Task: Search one way flight ticket for 3 adults, 3 children in business from Santa Rosa: Charles M. Schulz-sonoma County Airport to Raleigh: Raleigh-durham International Airport on 8-5-2023. Choice of flights is United. Number of bags: 4 checked bags. Price is upto 42000. Outbound departure time preference is 23:15.
Action: Mouse moved to (341, 142)
Screenshot: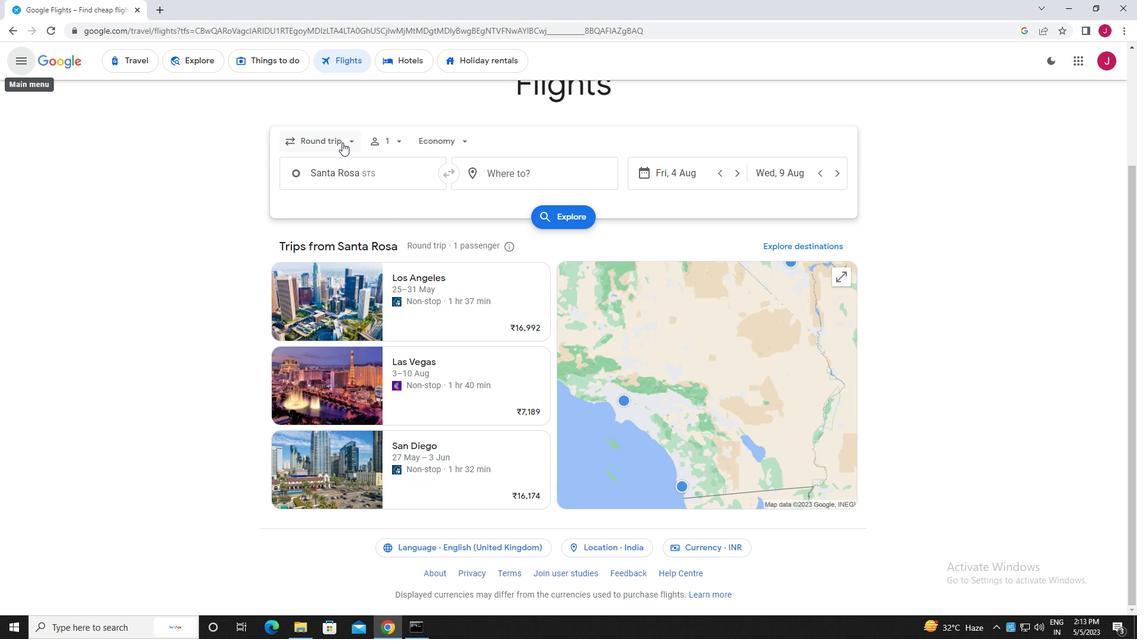 
Action: Mouse pressed left at (341, 142)
Screenshot: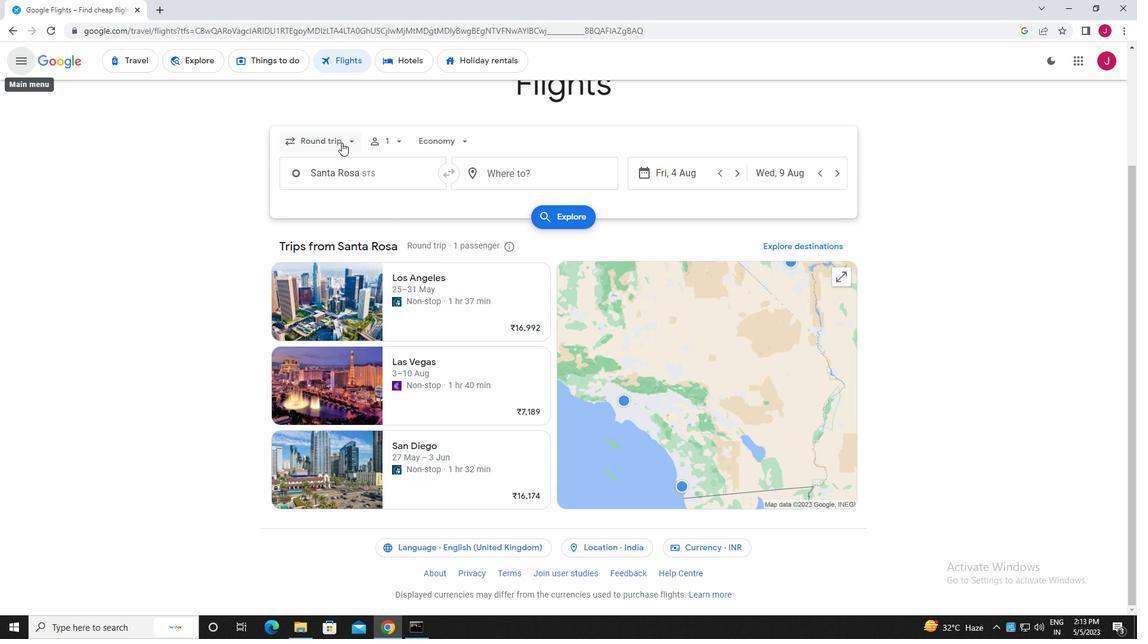 
Action: Mouse moved to (335, 199)
Screenshot: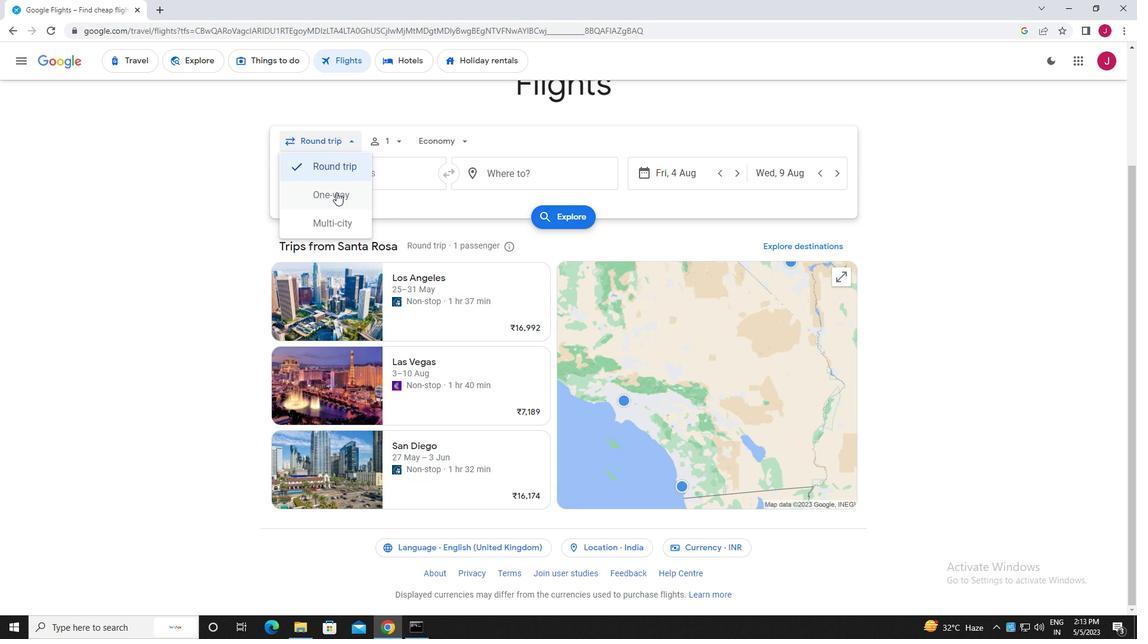 
Action: Mouse pressed left at (335, 199)
Screenshot: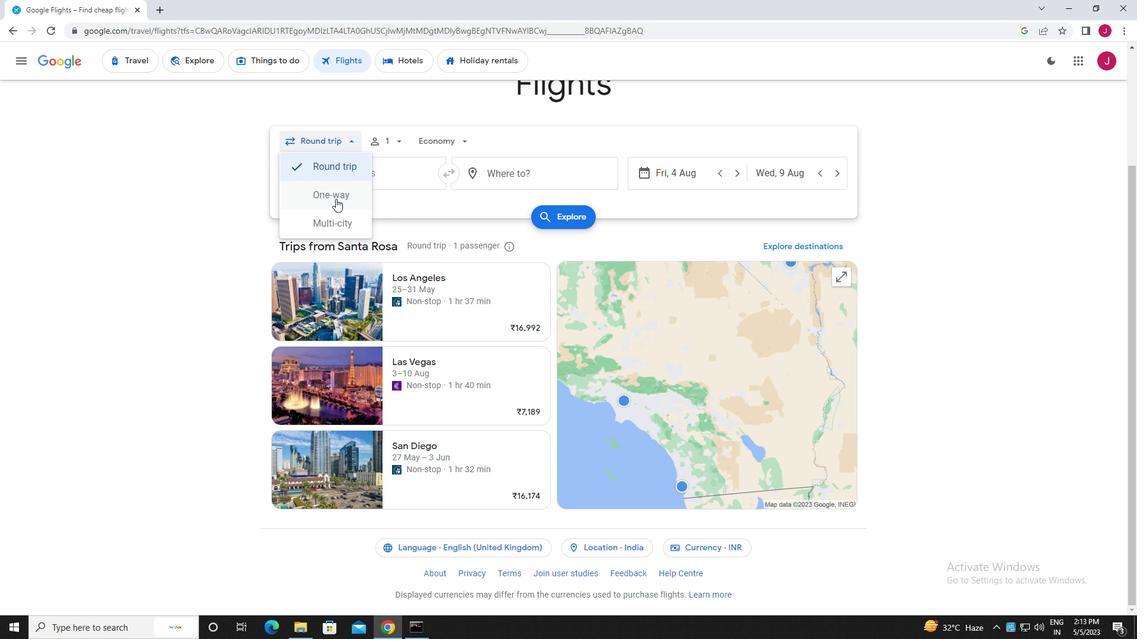 
Action: Mouse moved to (396, 142)
Screenshot: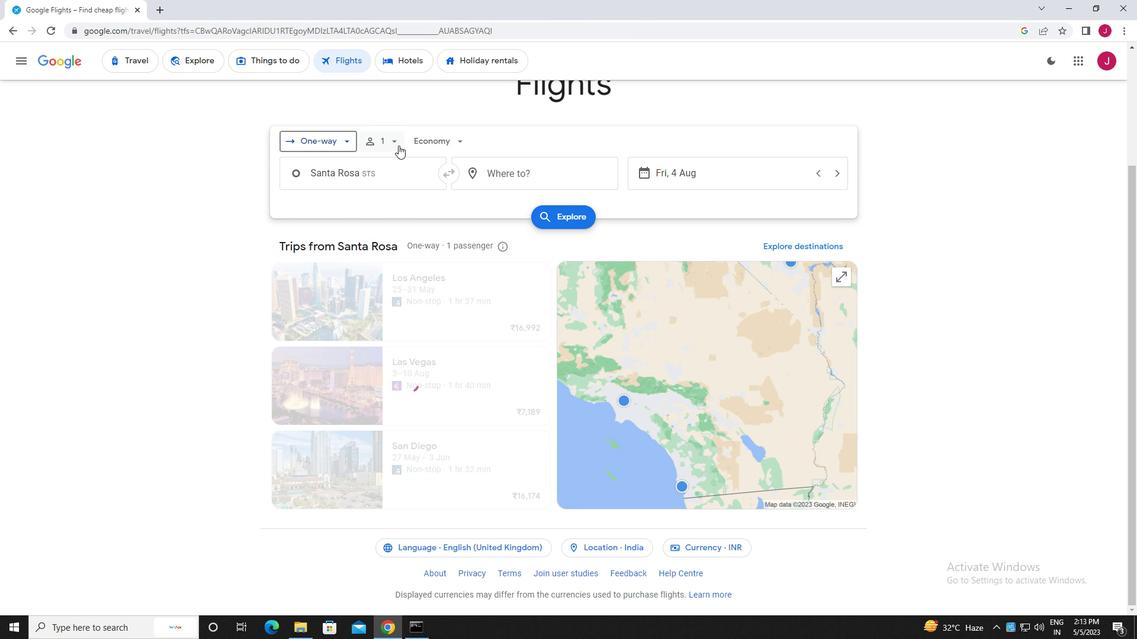 
Action: Mouse pressed left at (396, 142)
Screenshot: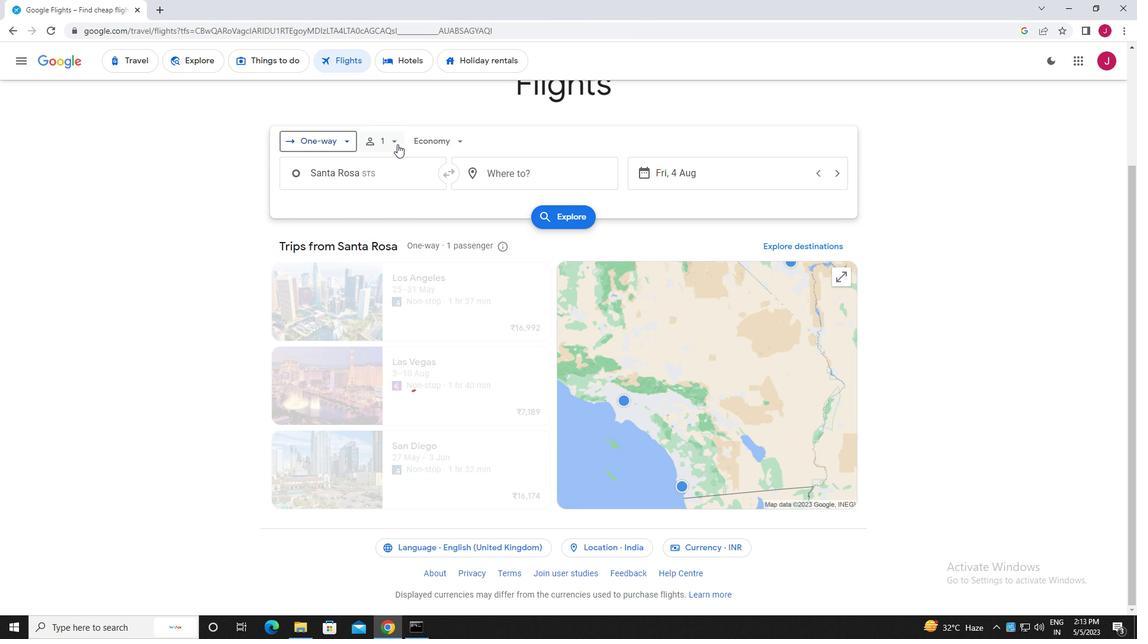 
Action: Mouse moved to (483, 172)
Screenshot: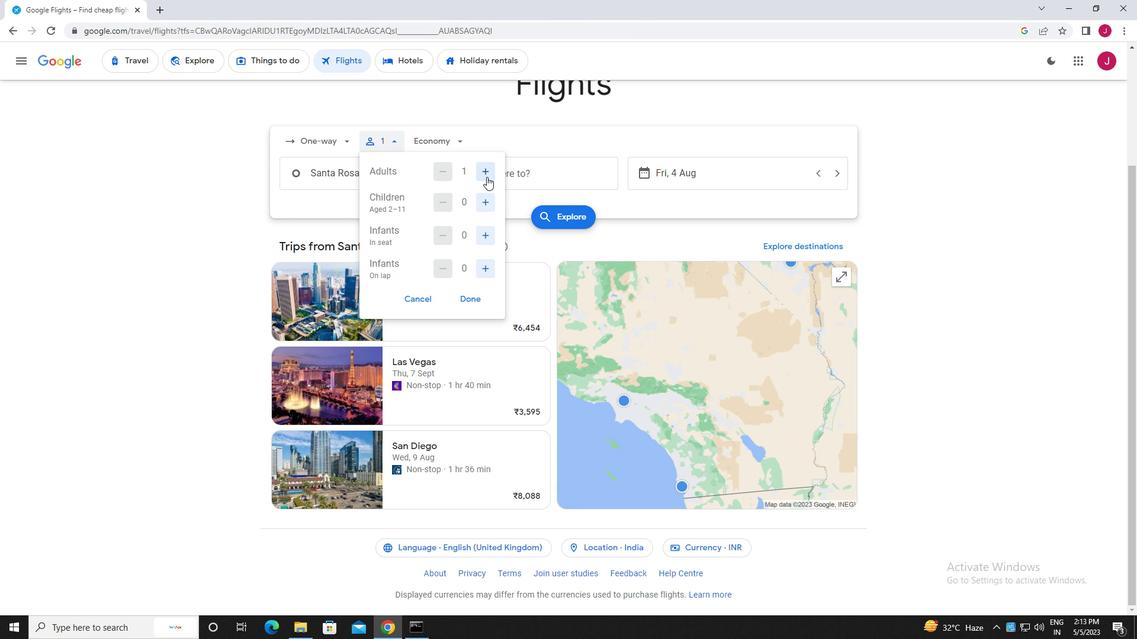 
Action: Mouse pressed left at (483, 172)
Screenshot: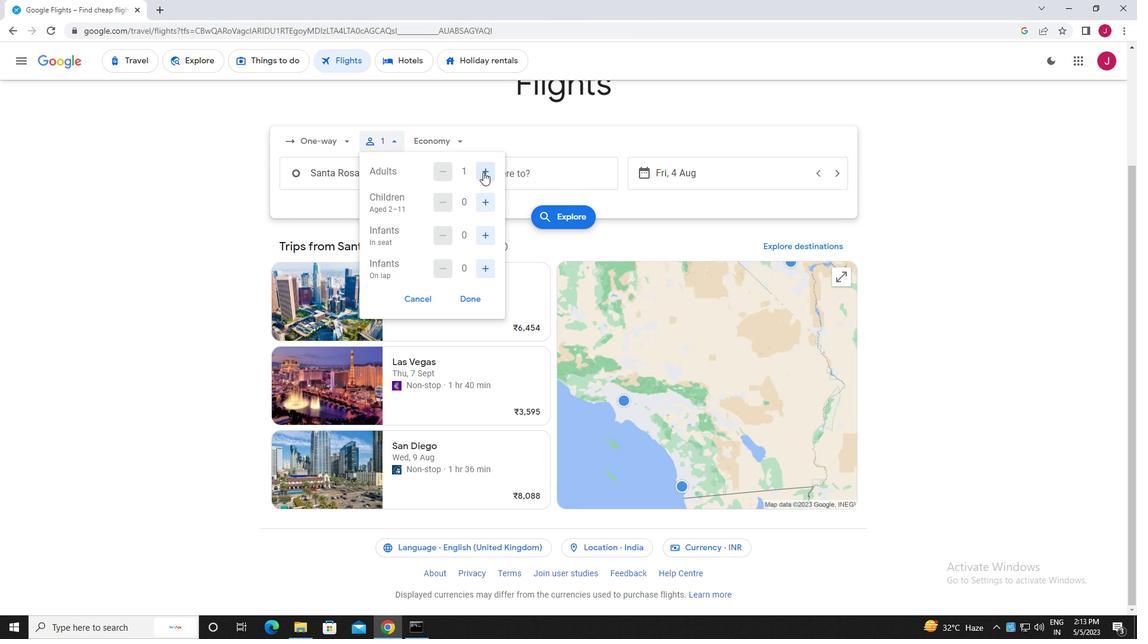 
Action: Mouse pressed left at (483, 172)
Screenshot: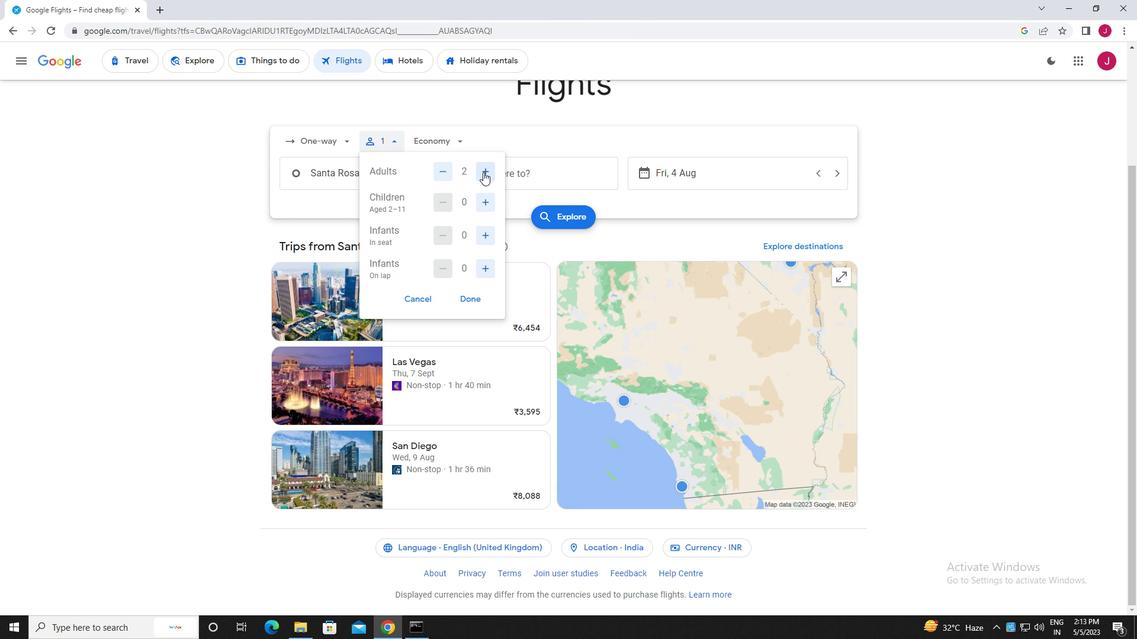 
Action: Mouse moved to (488, 205)
Screenshot: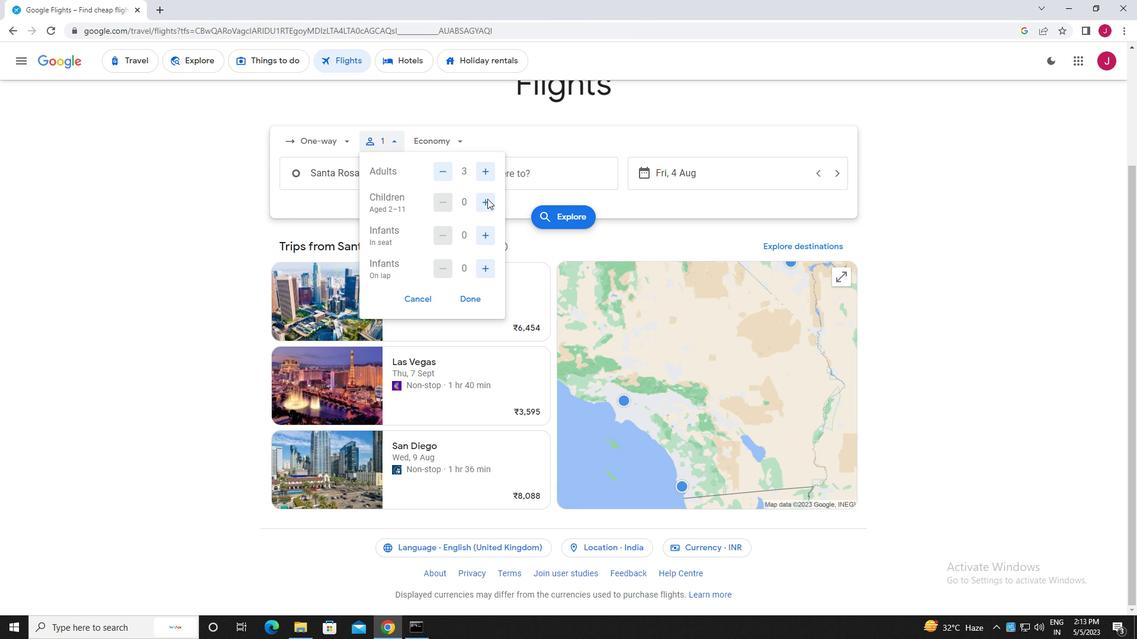 
Action: Mouse pressed left at (488, 205)
Screenshot: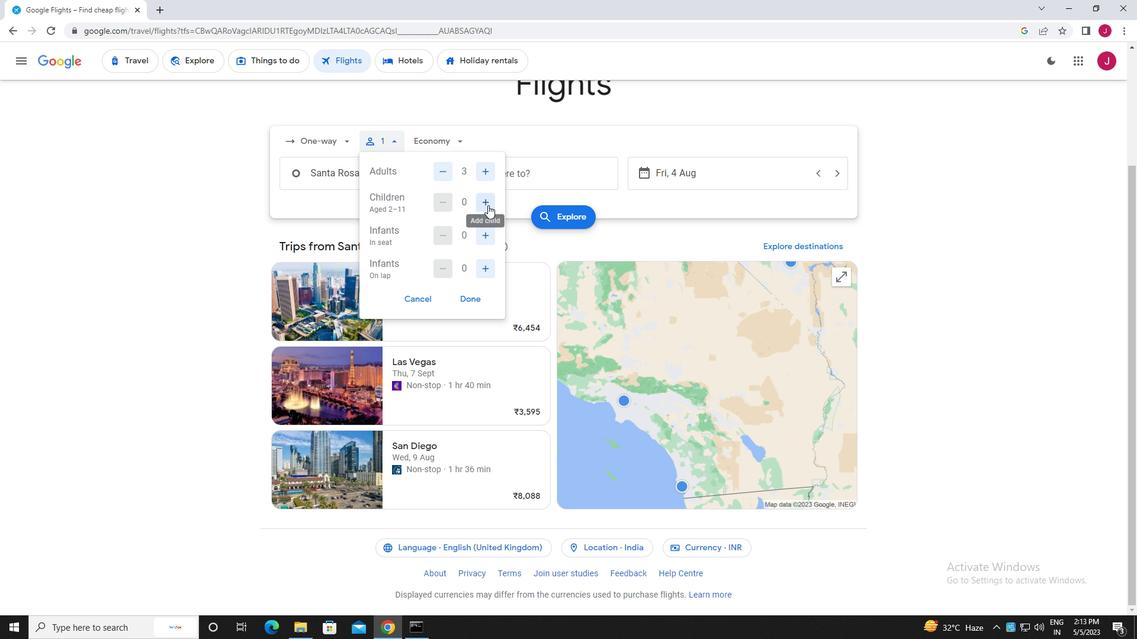 
Action: Mouse pressed left at (488, 205)
Screenshot: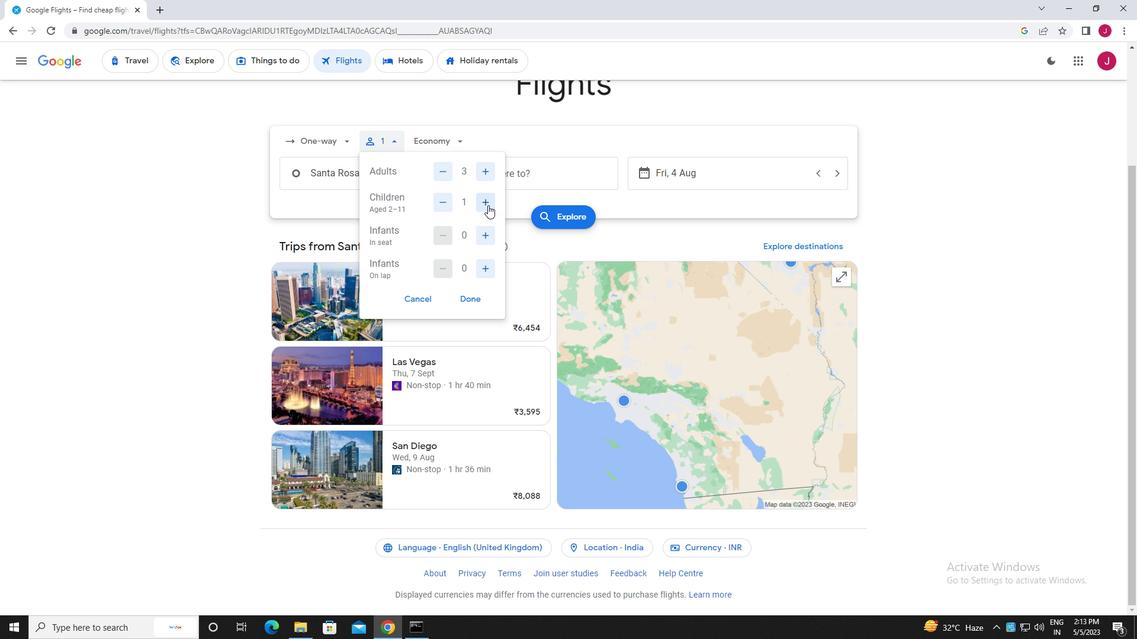 
Action: Mouse pressed left at (488, 205)
Screenshot: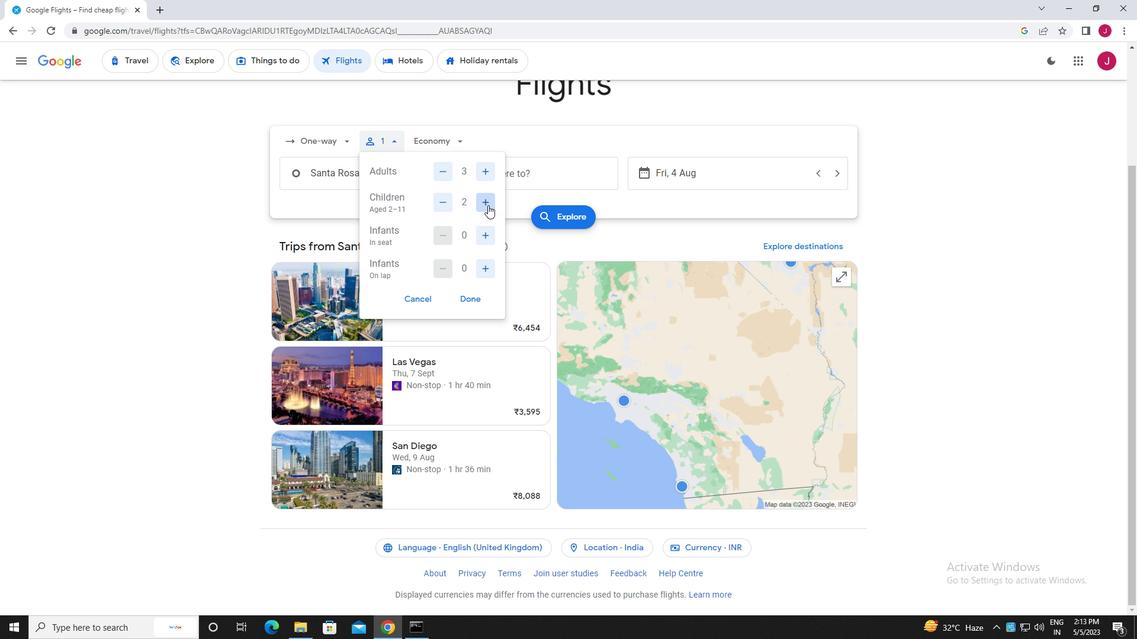 
Action: Mouse moved to (469, 297)
Screenshot: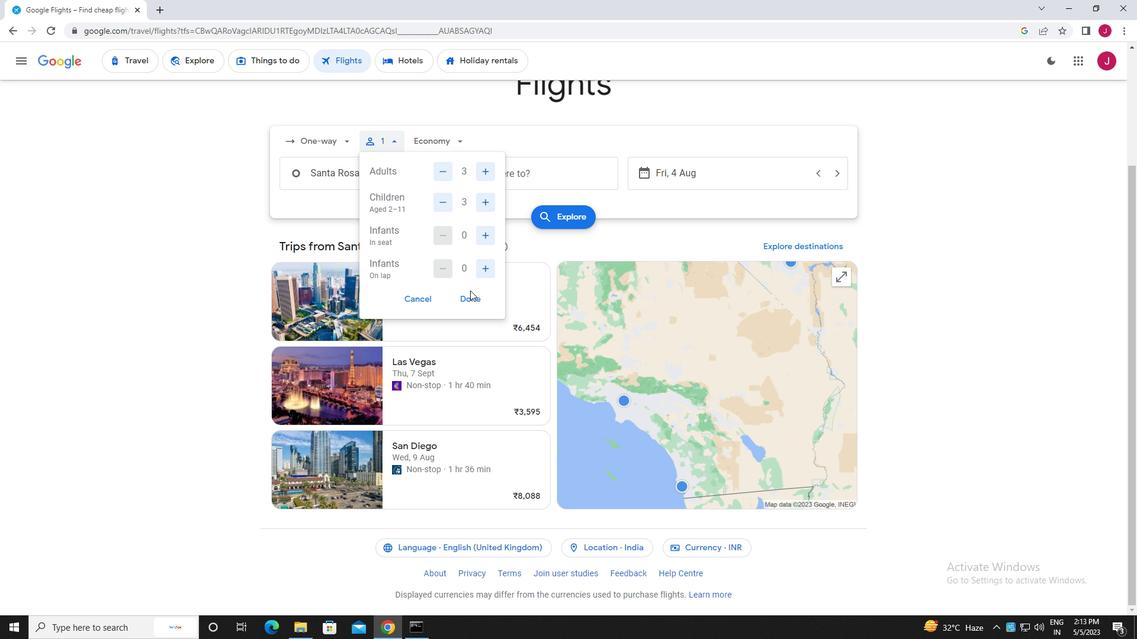 
Action: Mouse pressed left at (469, 297)
Screenshot: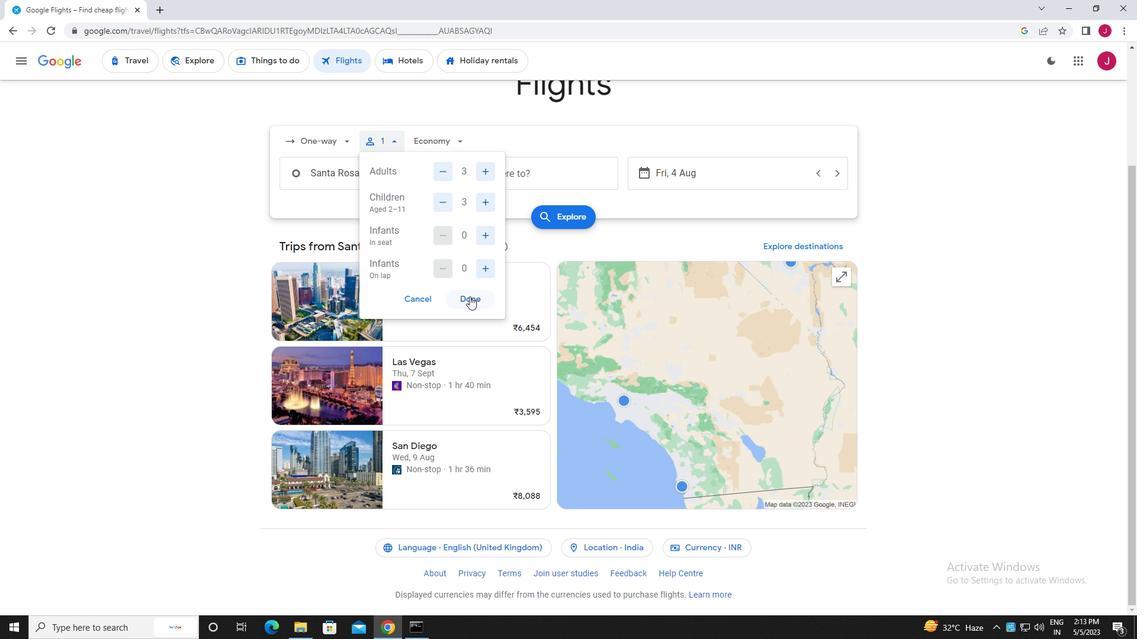 
Action: Mouse moved to (432, 141)
Screenshot: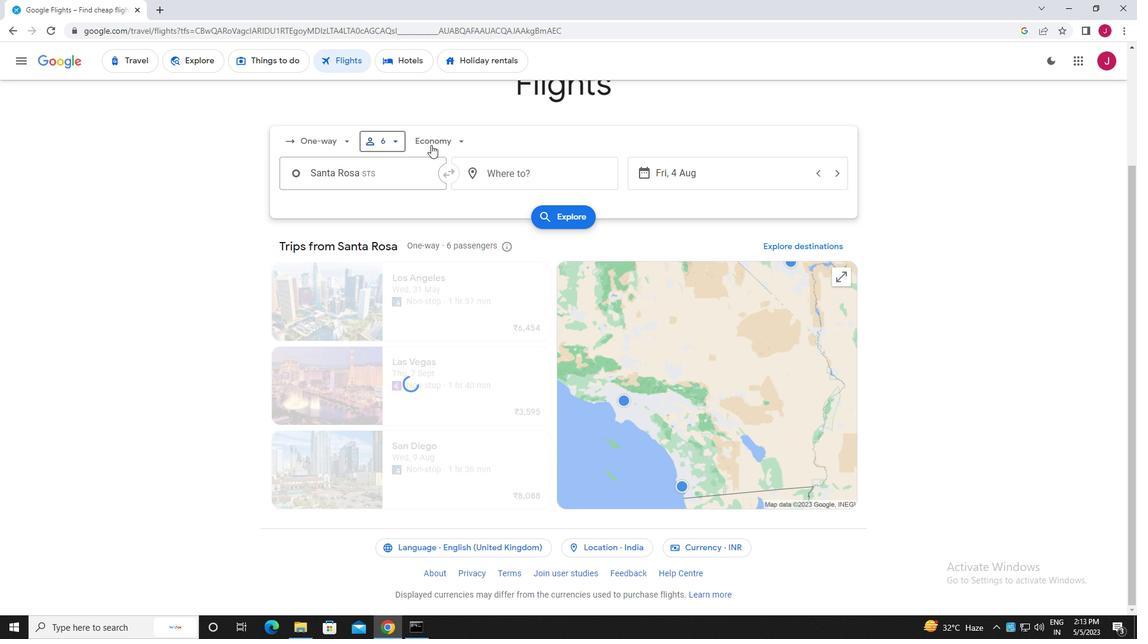 
Action: Mouse pressed left at (432, 141)
Screenshot: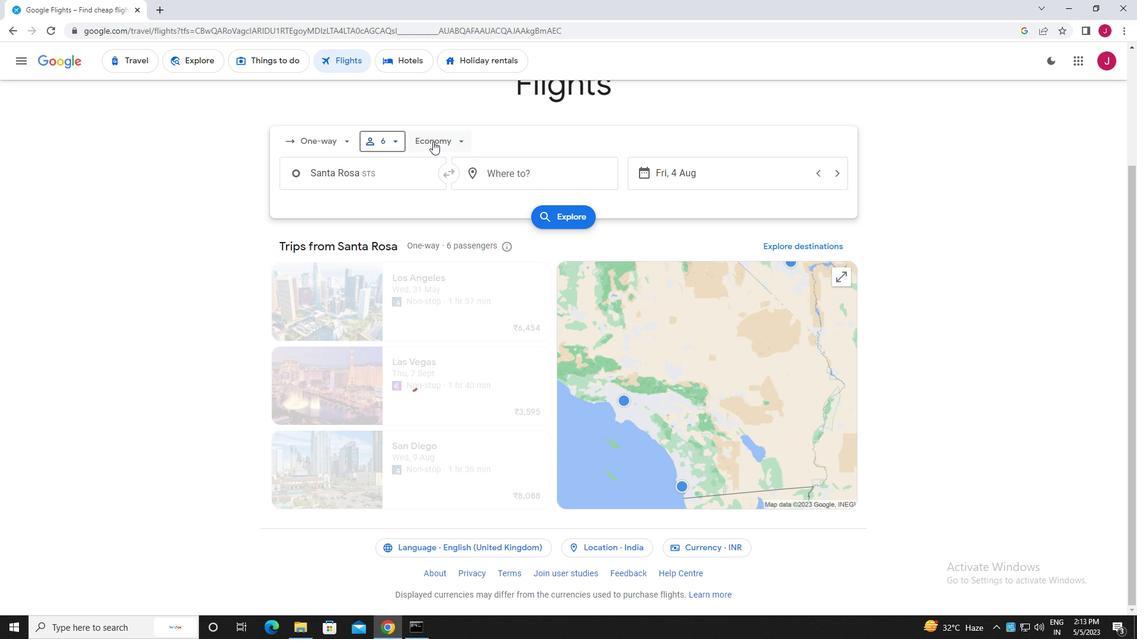 
Action: Mouse moved to (463, 222)
Screenshot: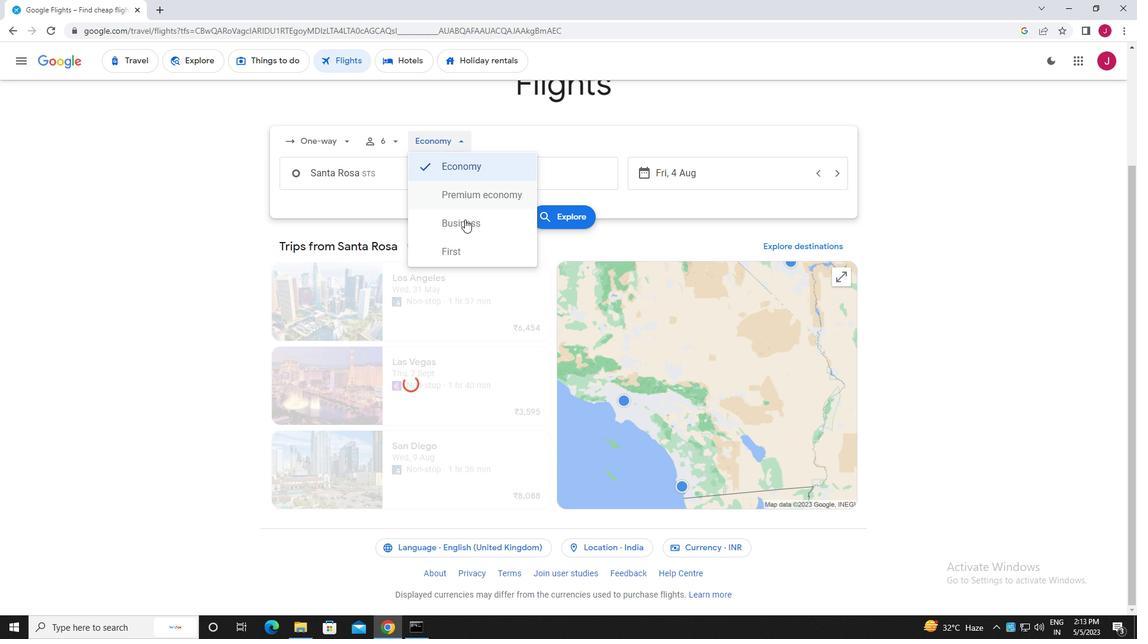 
Action: Mouse pressed left at (463, 222)
Screenshot: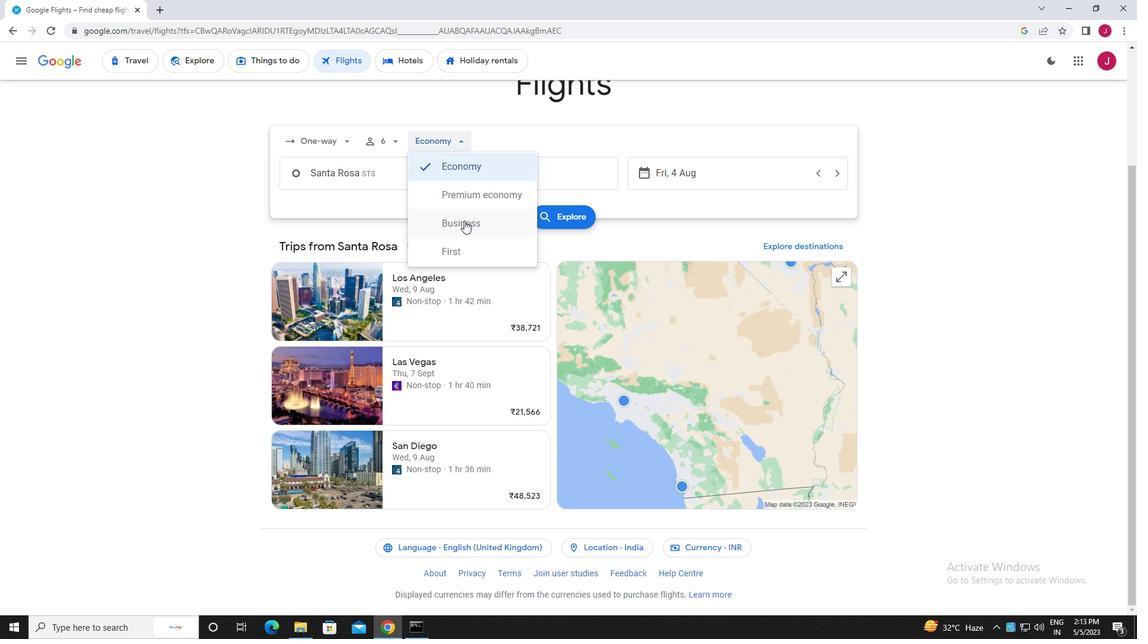 
Action: Mouse moved to (383, 177)
Screenshot: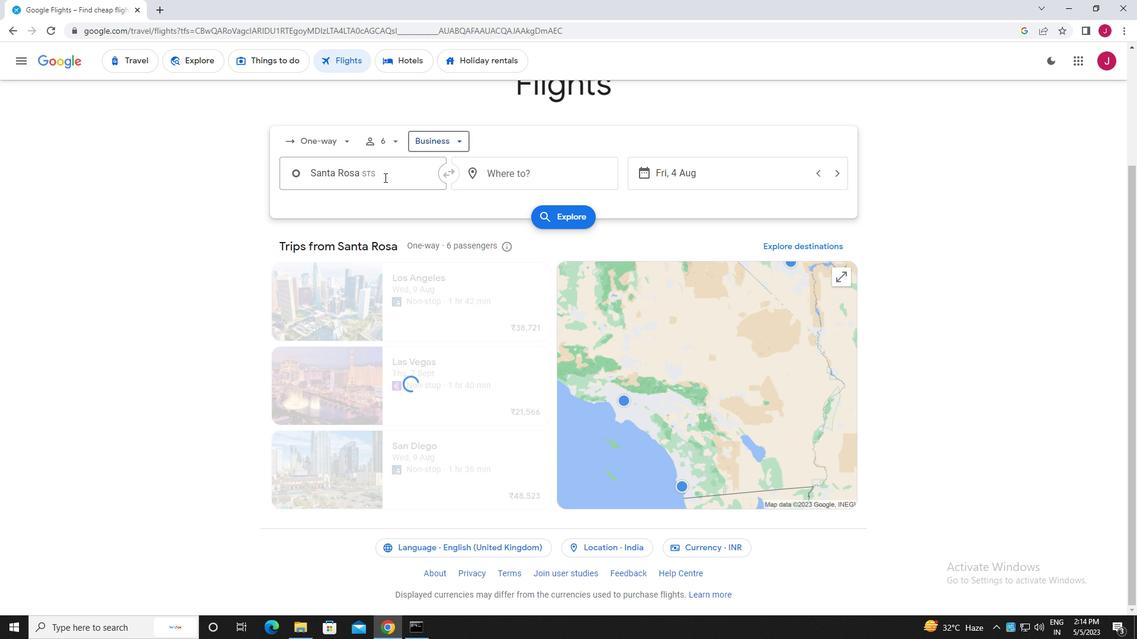 
Action: Mouse pressed left at (383, 177)
Screenshot: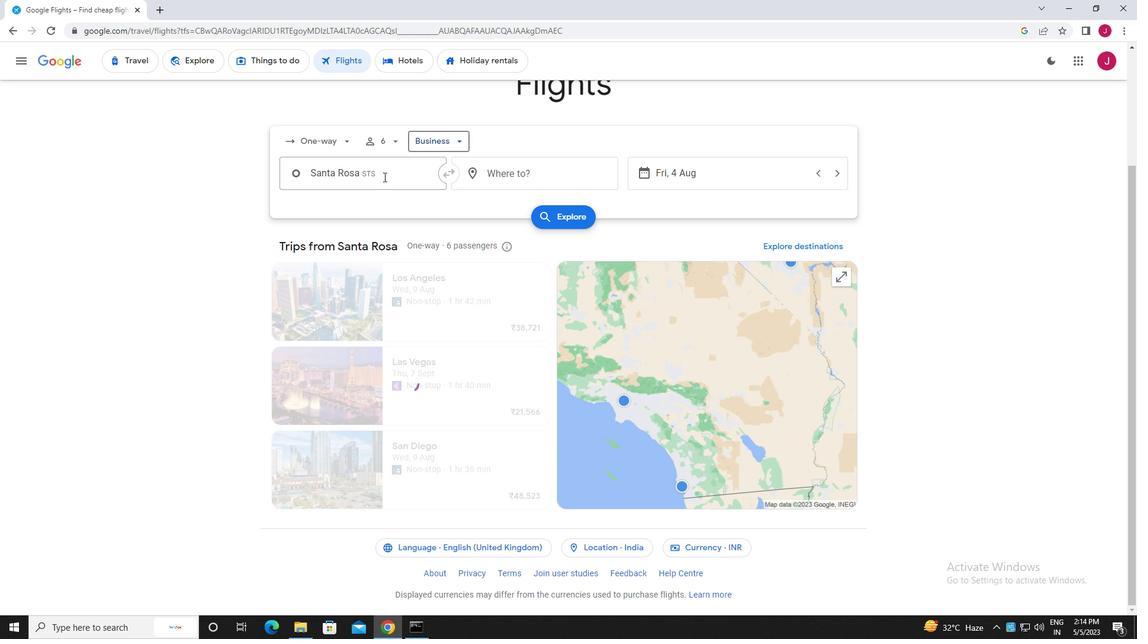 
Action: Mouse moved to (382, 177)
Screenshot: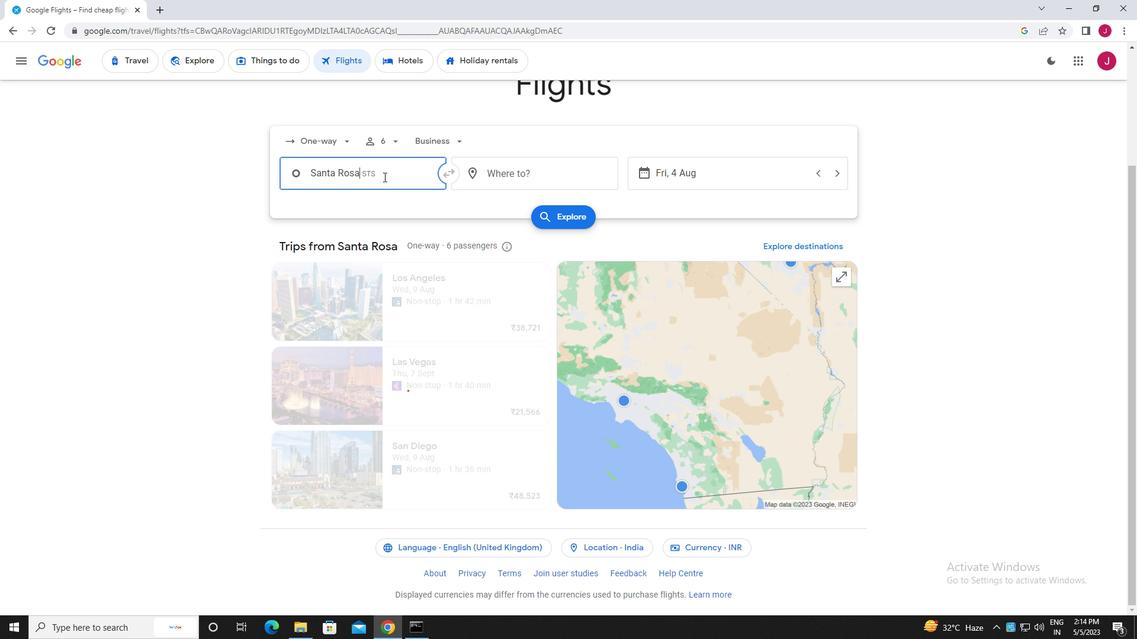 
Action: Key pressed charles<Key.space>m
Screenshot: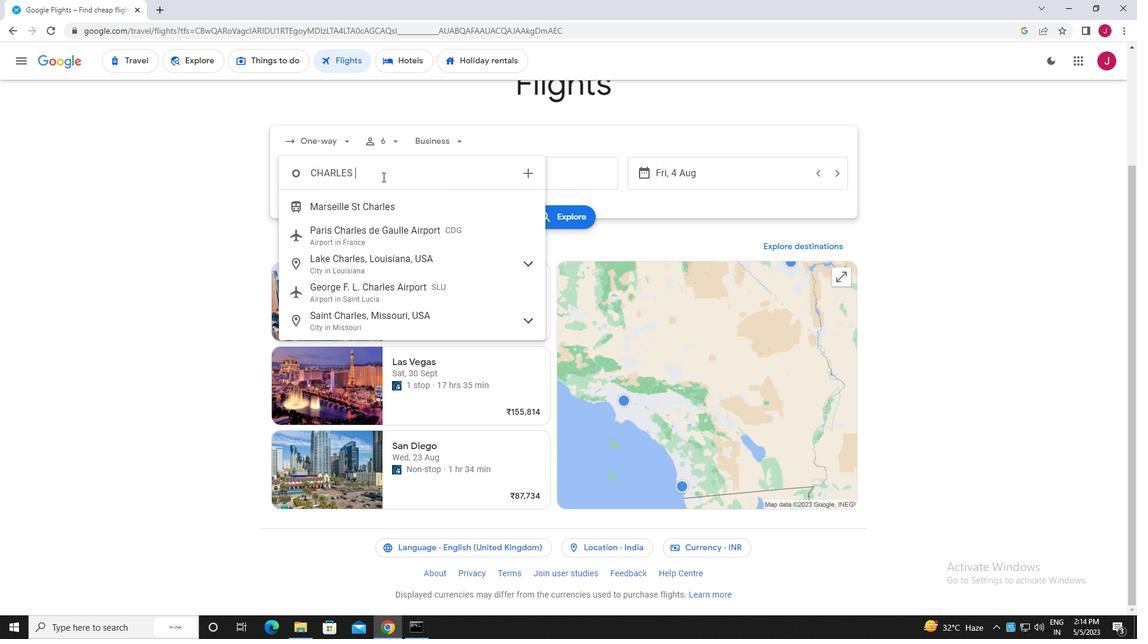 
Action: Mouse moved to (407, 260)
Screenshot: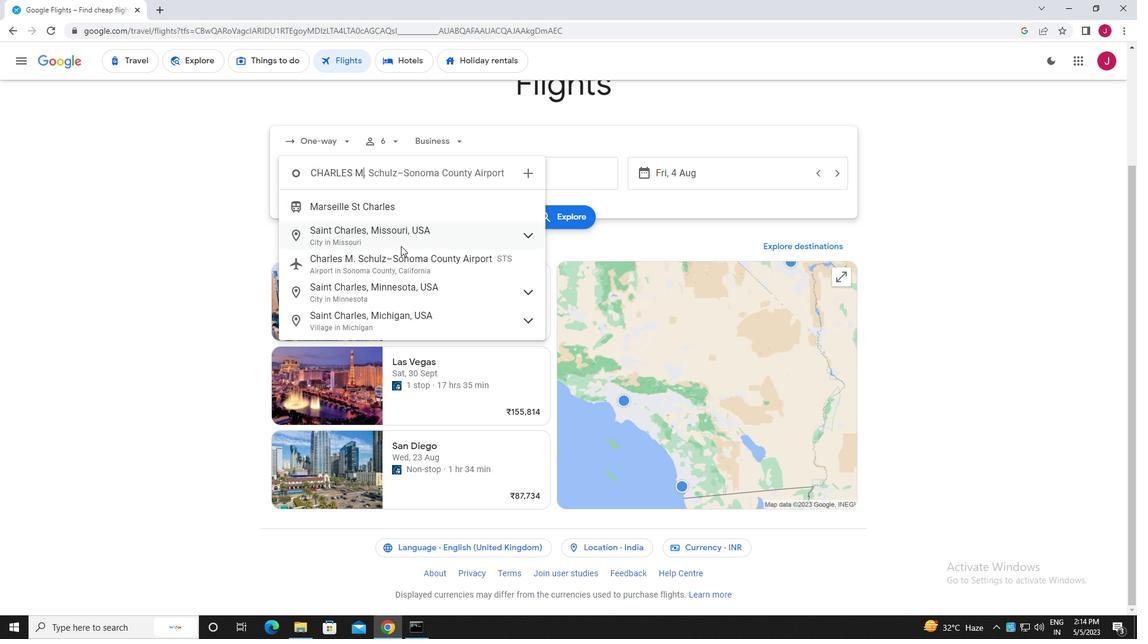
Action: Mouse pressed left at (407, 260)
Screenshot: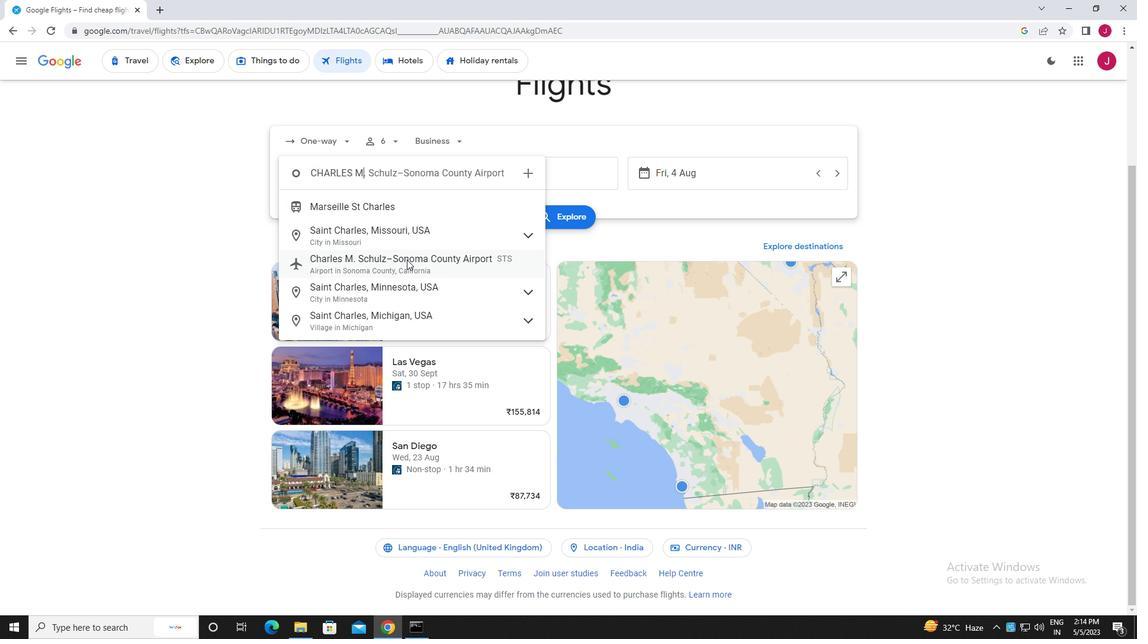 
Action: Mouse moved to (521, 173)
Screenshot: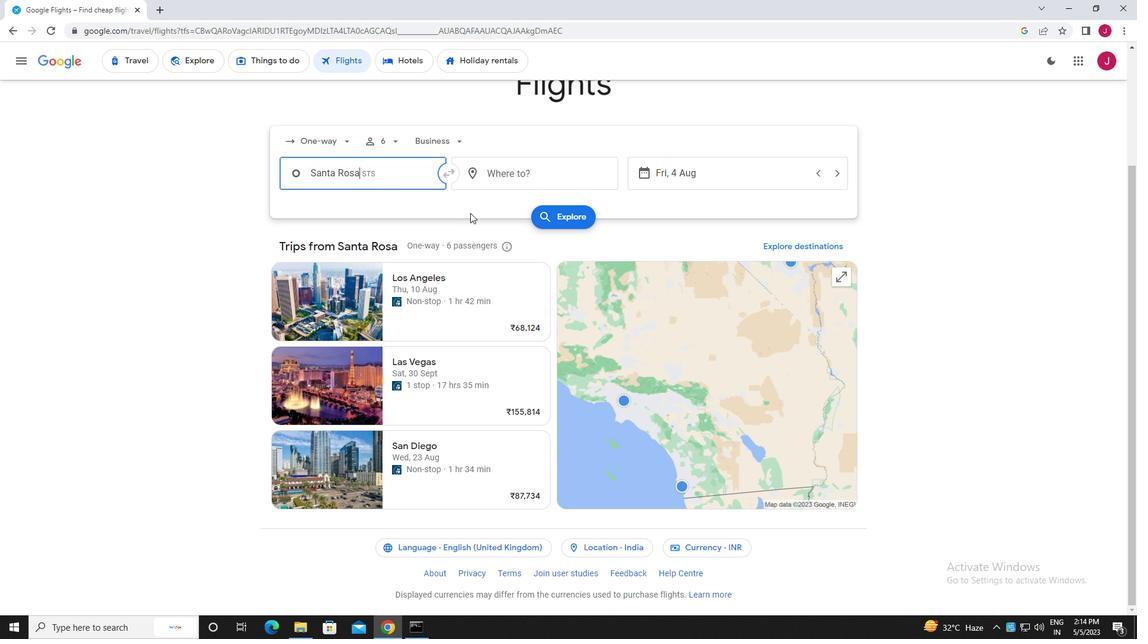 
Action: Mouse pressed left at (521, 173)
Screenshot: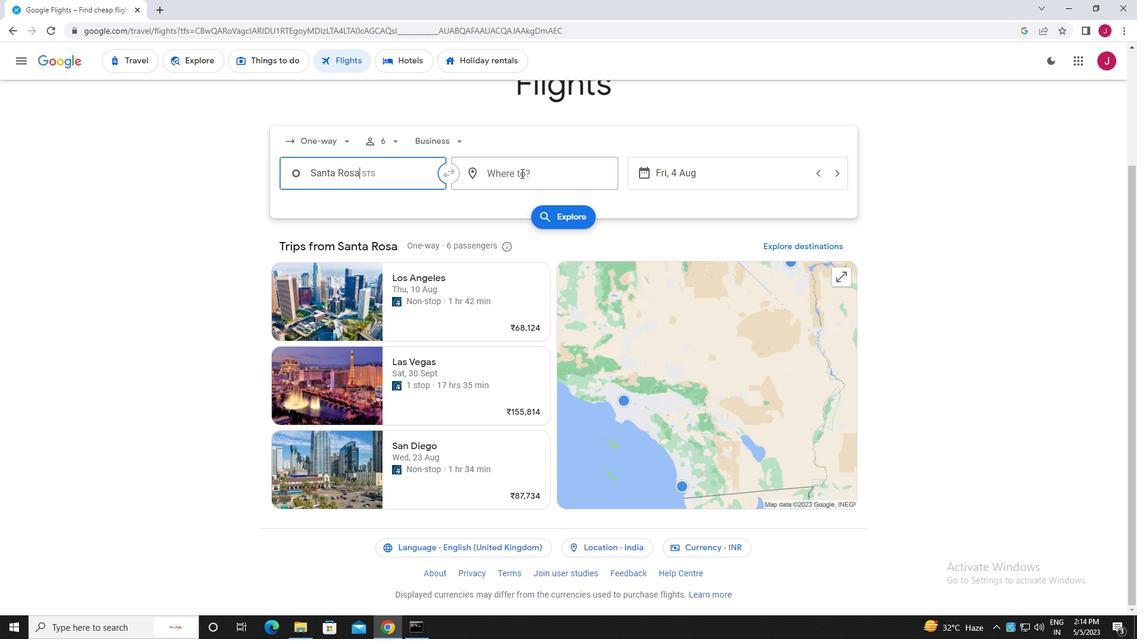 
Action: Key pressed raleigh
Screenshot: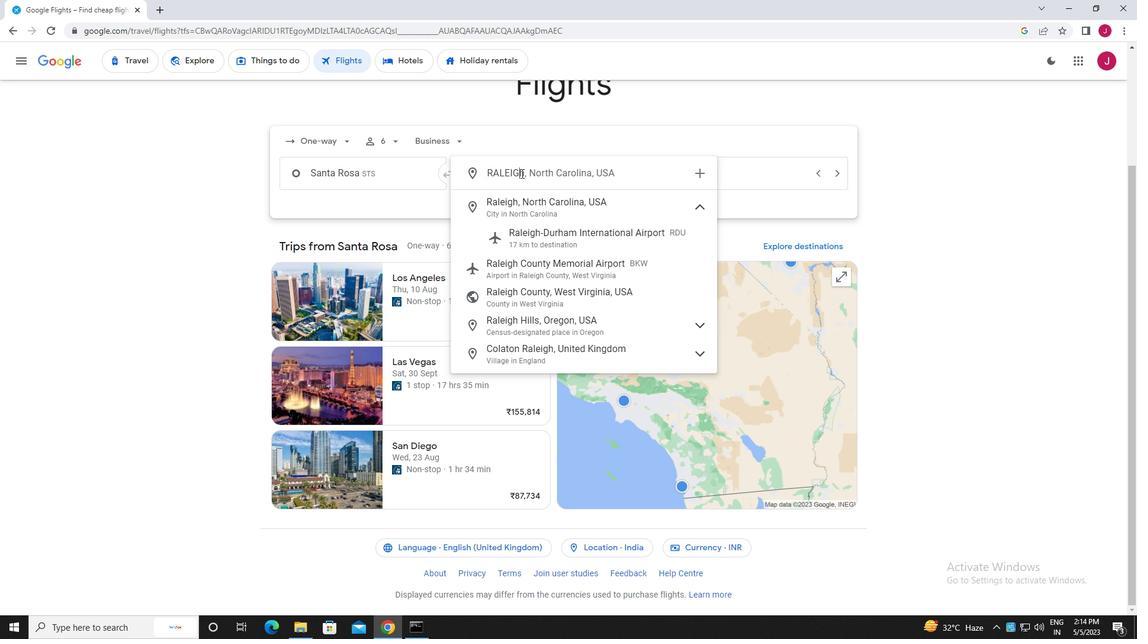 
Action: Mouse moved to (594, 241)
Screenshot: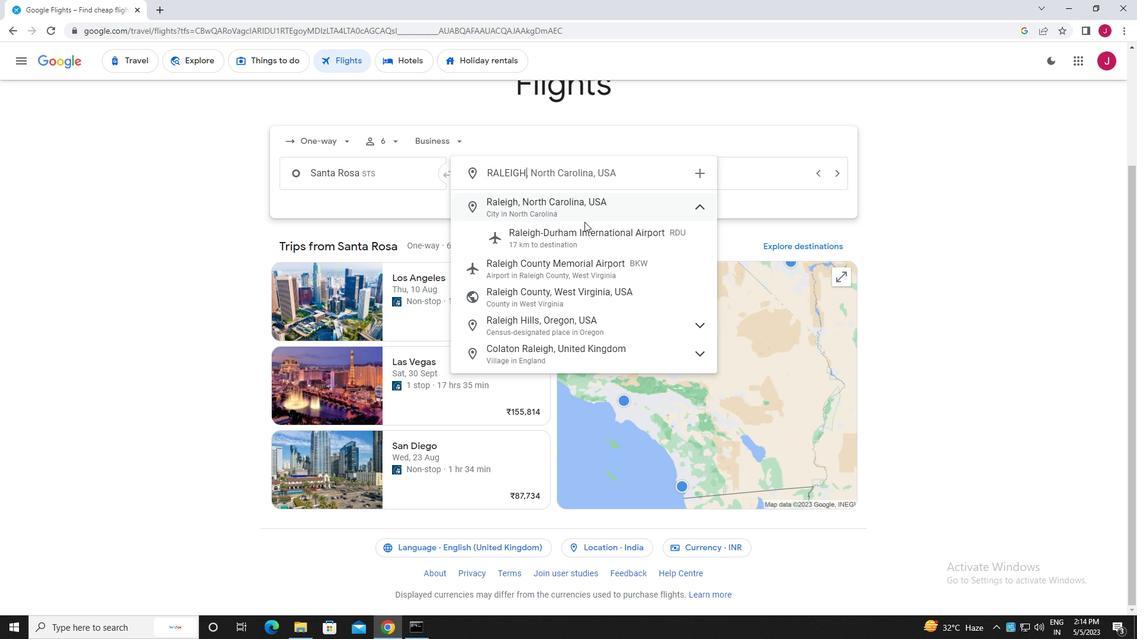 
Action: Mouse pressed left at (594, 241)
Screenshot: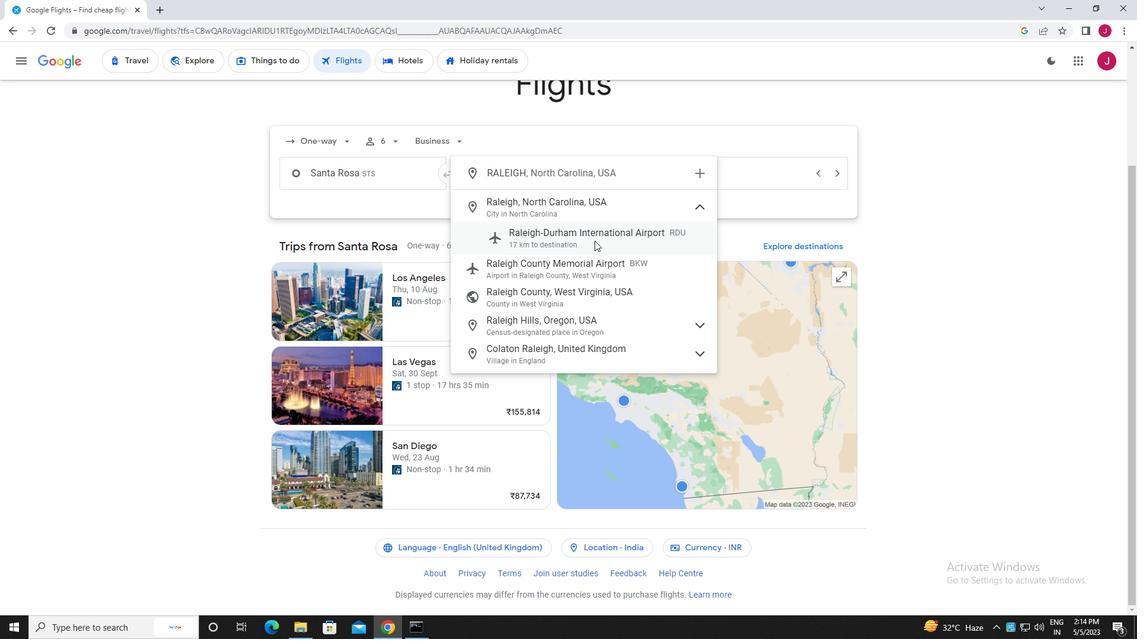 
Action: Mouse moved to (676, 175)
Screenshot: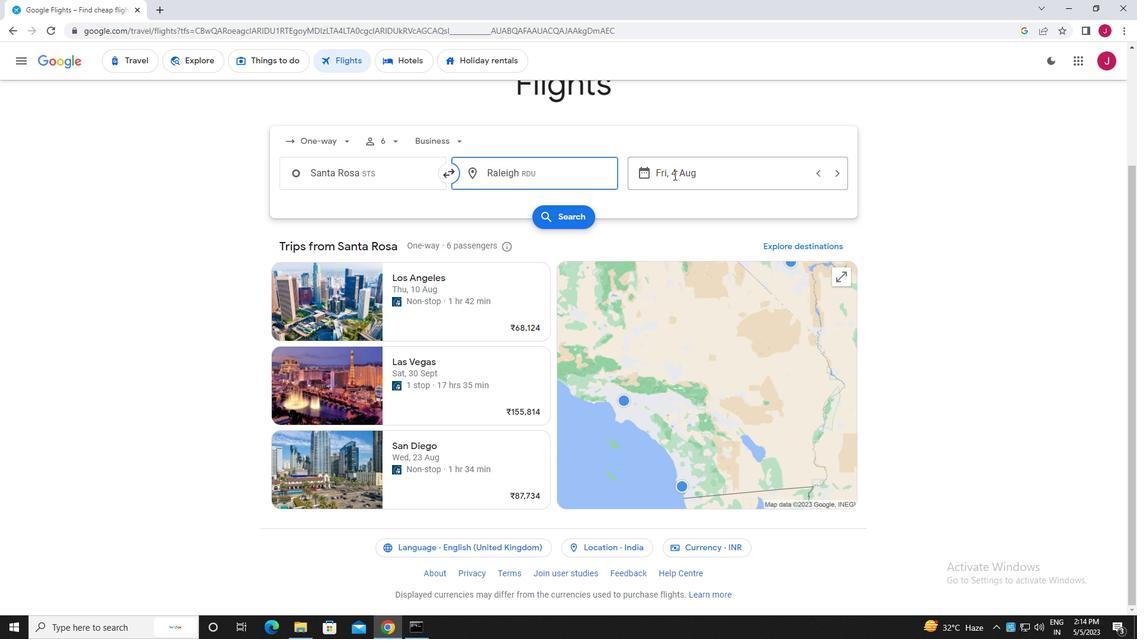 
Action: Mouse pressed left at (676, 175)
Screenshot: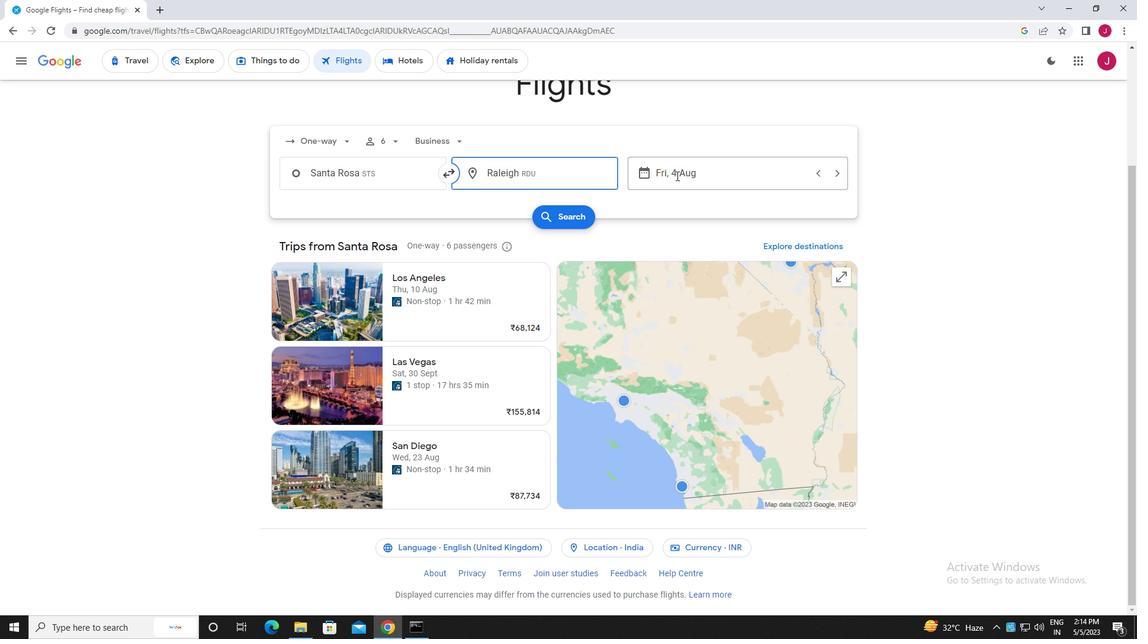 
Action: Mouse moved to (588, 270)
Screenshot: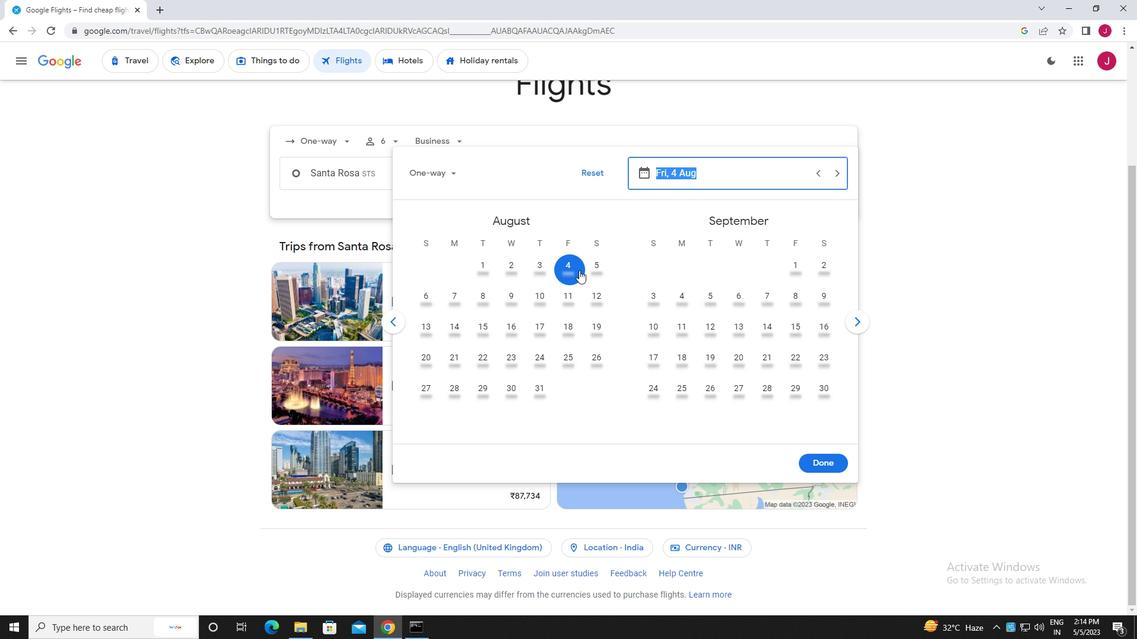
Action: Mouse pressed left at (588, 270)
Screenshot: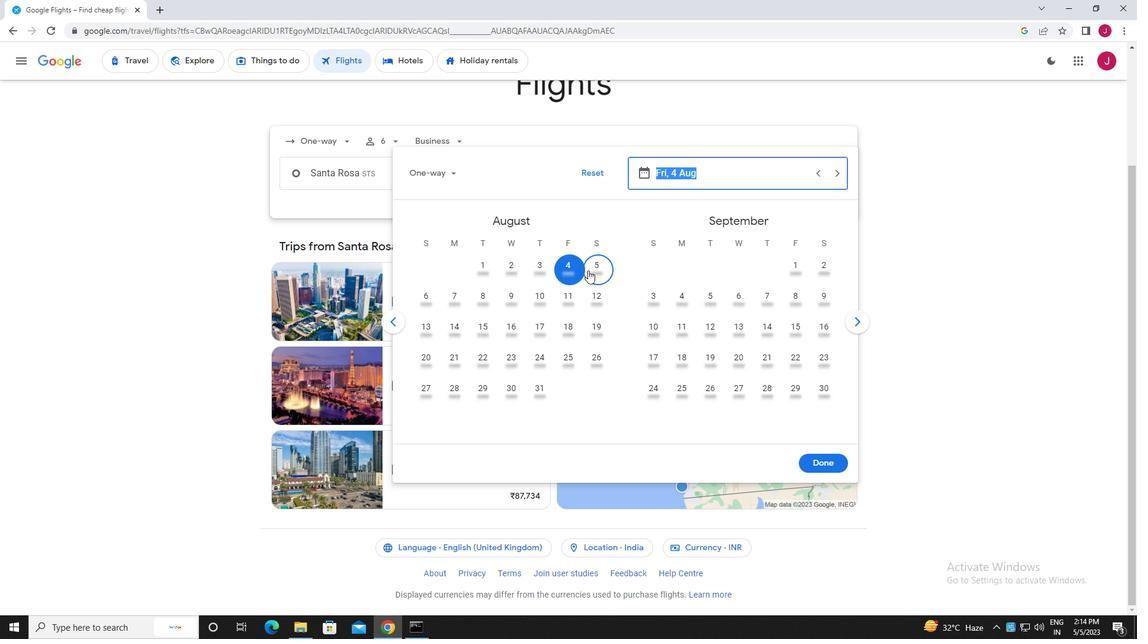 
Action: Mouse moved to (810, 461)
Screenshot: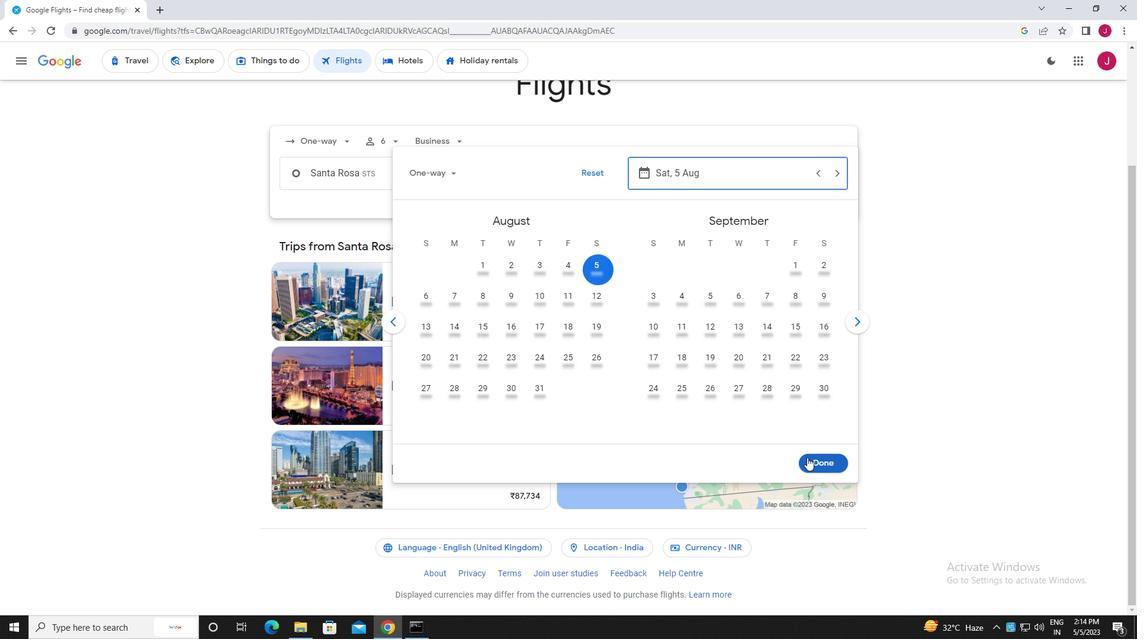 
Action: Mouse pressed left at (810, 461)
Screenshot: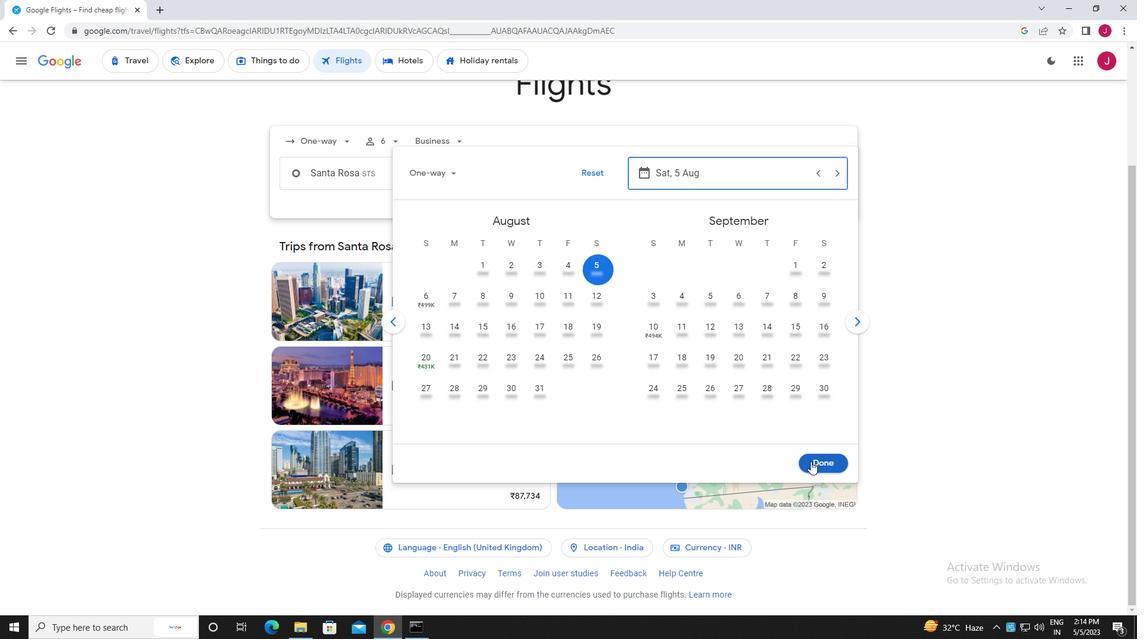 
Action: Mouse moved to (566, 217)
Screenshot: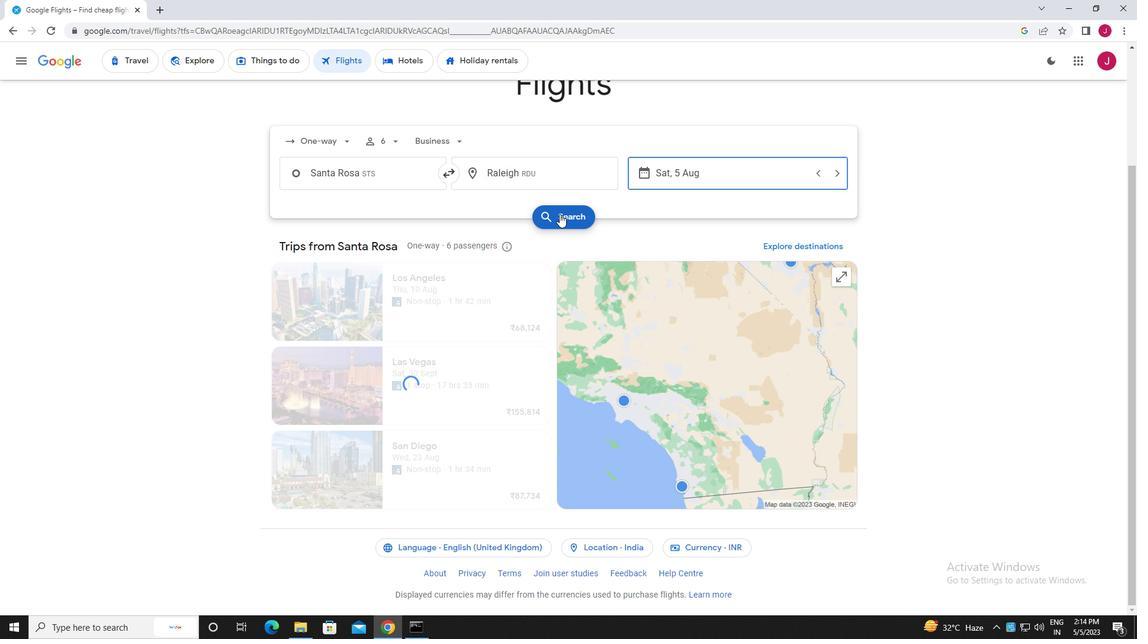 
Action: Mouse pressed left at (566, 217)
Screenshot: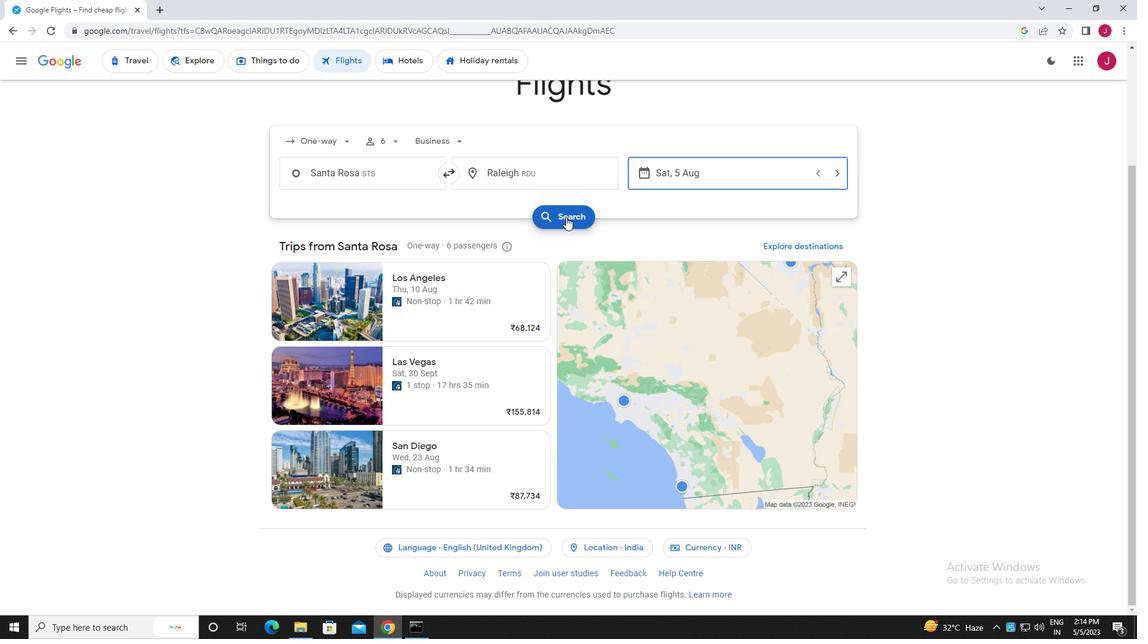 
Action: Mouse moved to (289, 170)
Screenshot: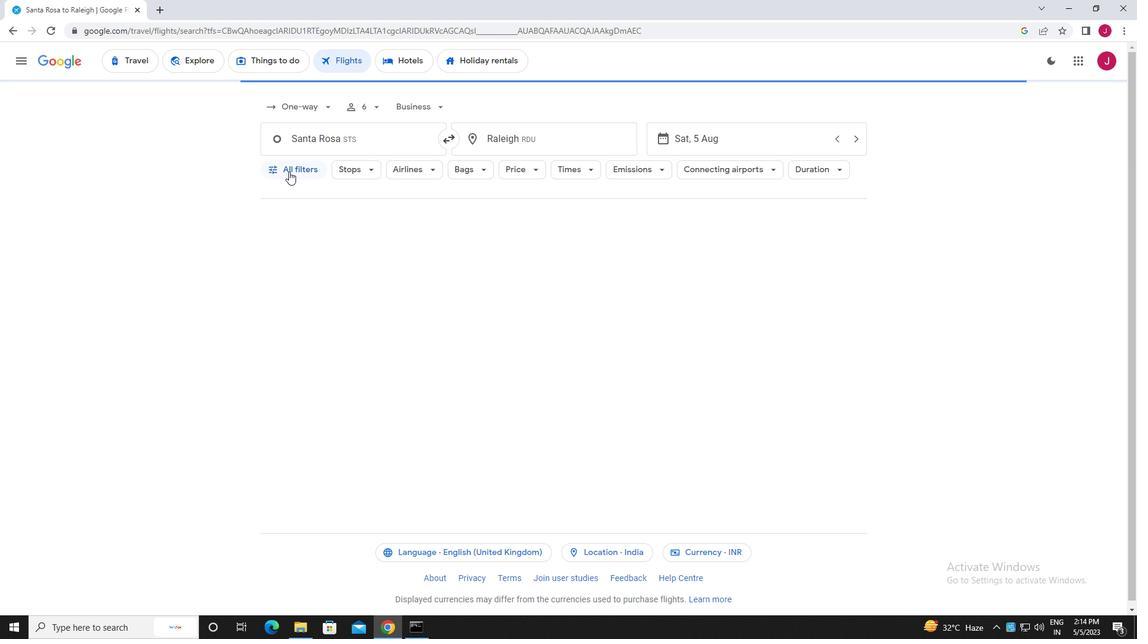 
Action: Mouse pressed left at (289, 170)
Screenshot: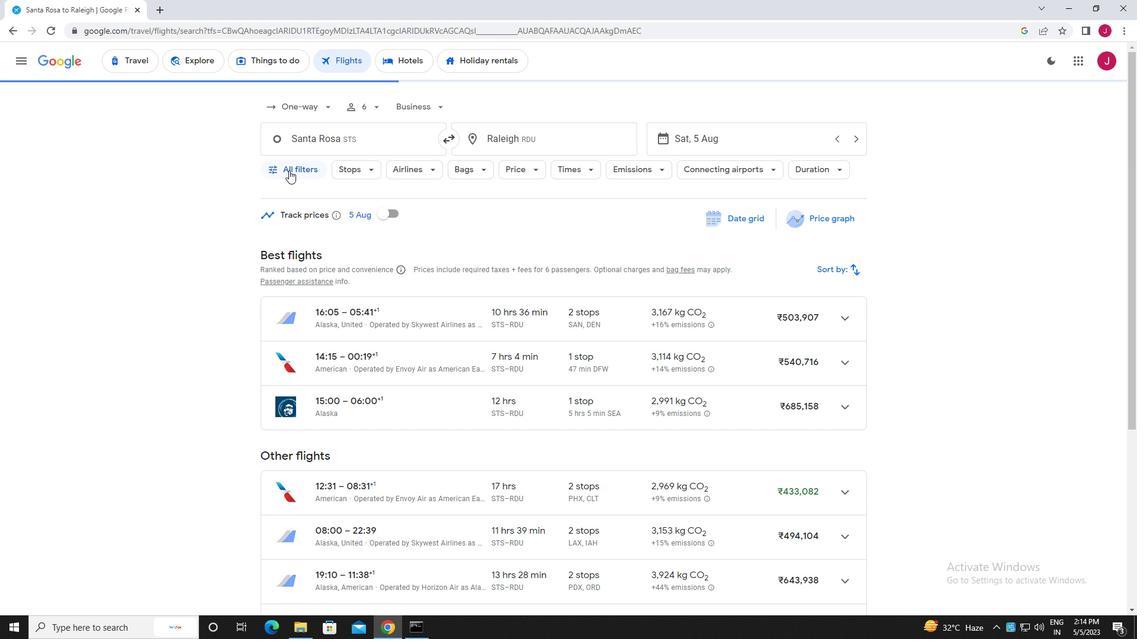
Action: Mouse moved to (363, 260)
Screenshot: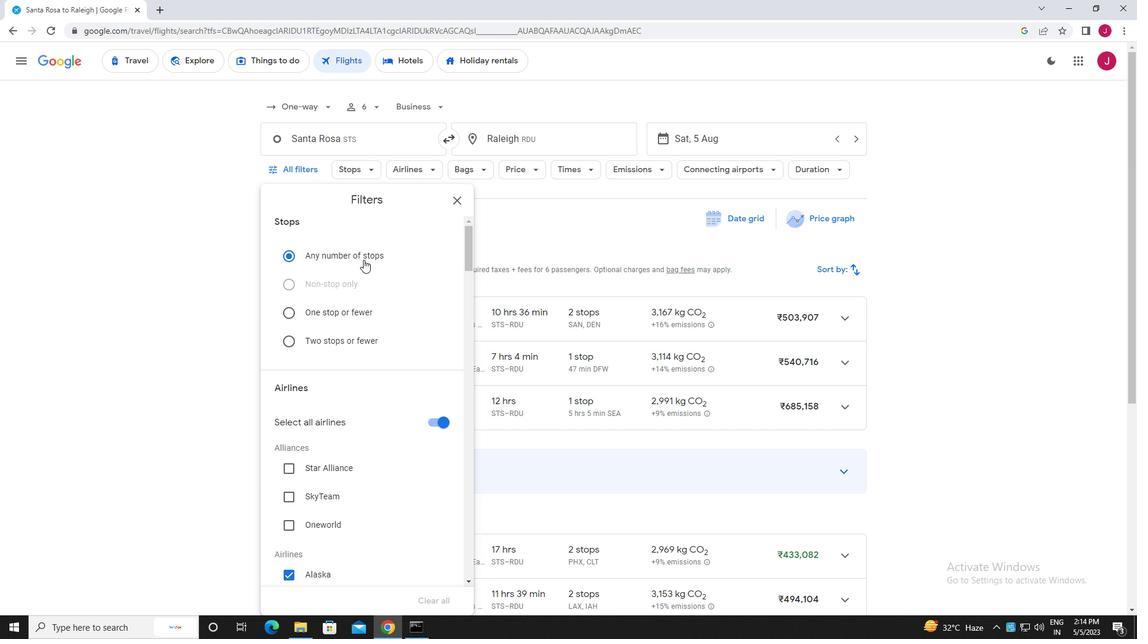 
Action: Mouse scrolled (363, 259) with delta (0, 0)
Screenshot: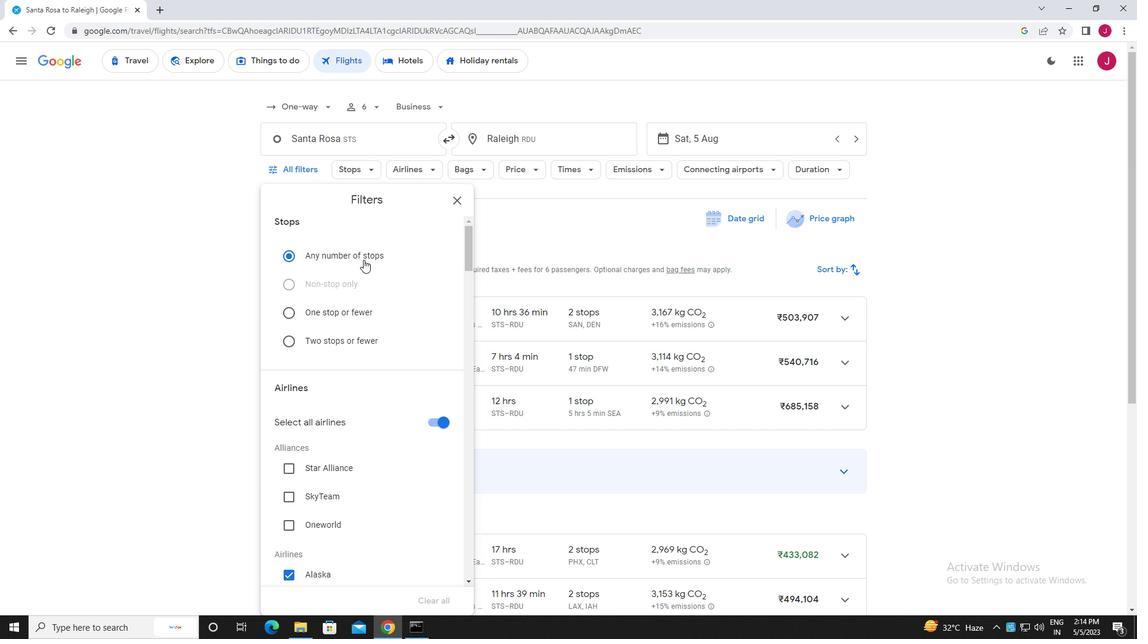 
Action: Mouse moved to (364, 260)
Screenshot: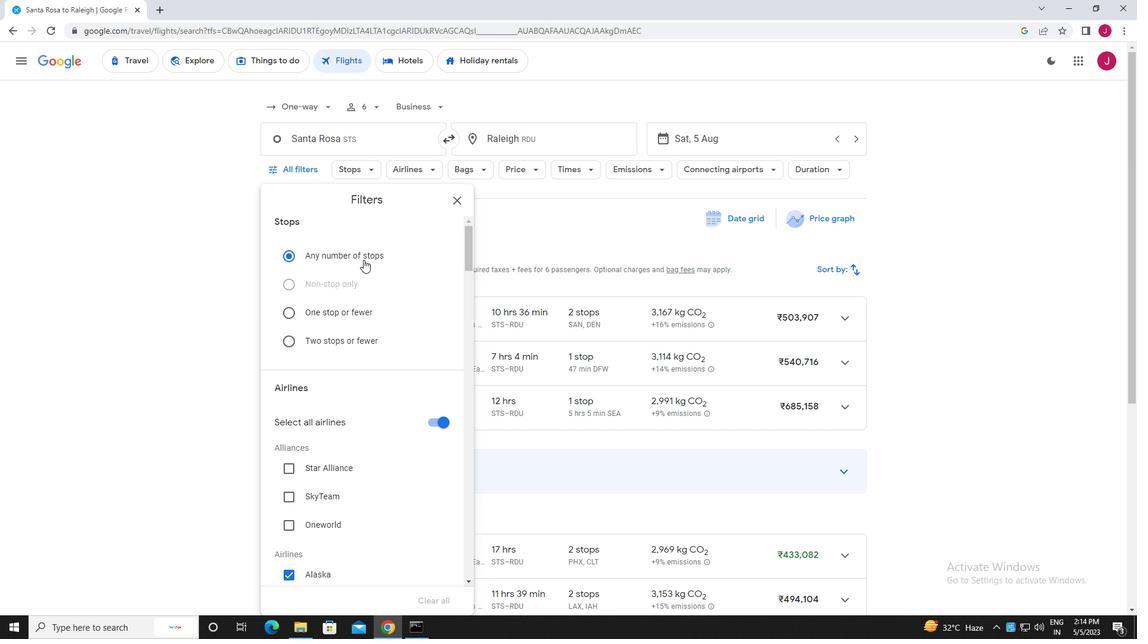 
Action: Mouse scrolled (364, 259) with delta (0, 0)
Screenshot: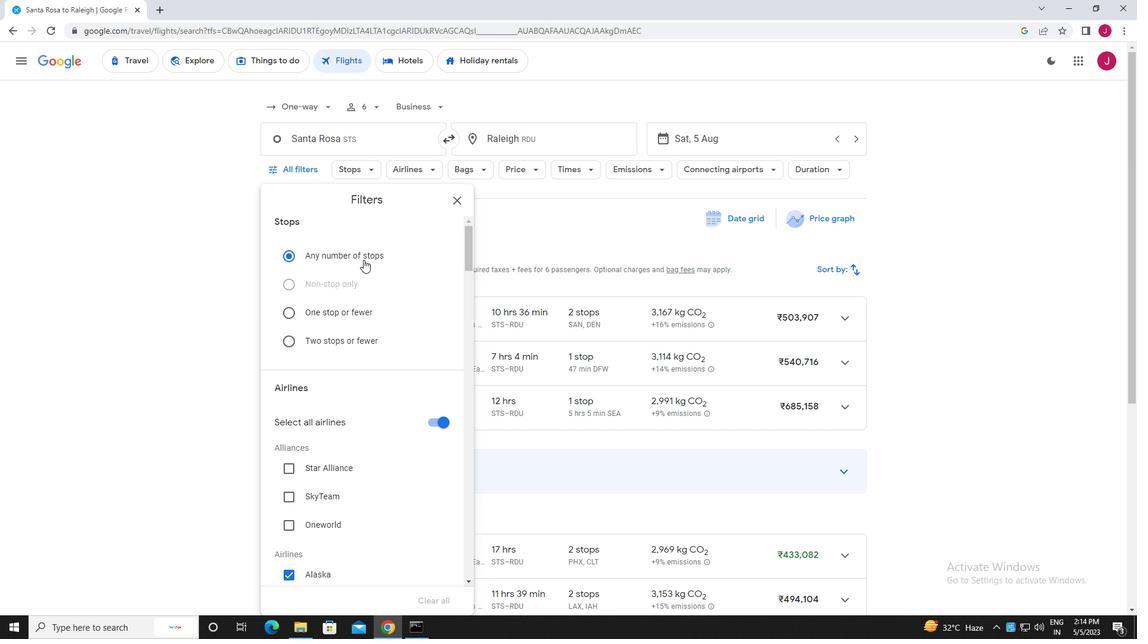 
Action: Mouse moved to (364, 260)
Screenshot: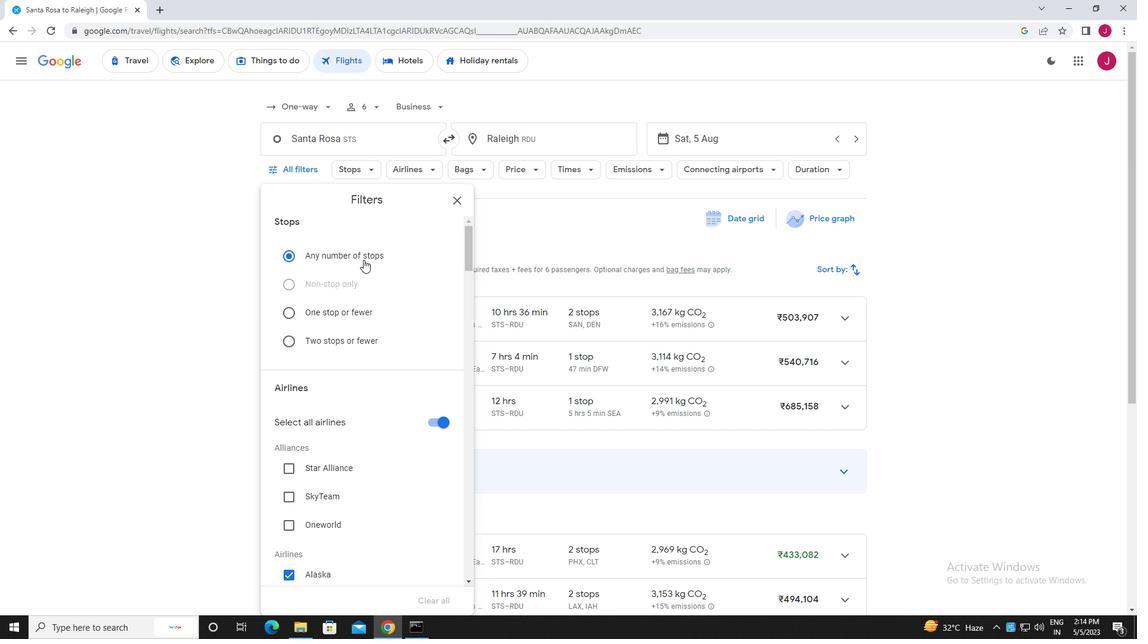 
Action: Mouse scrolled (364, 259) with delta (0, 0)
Screenshot: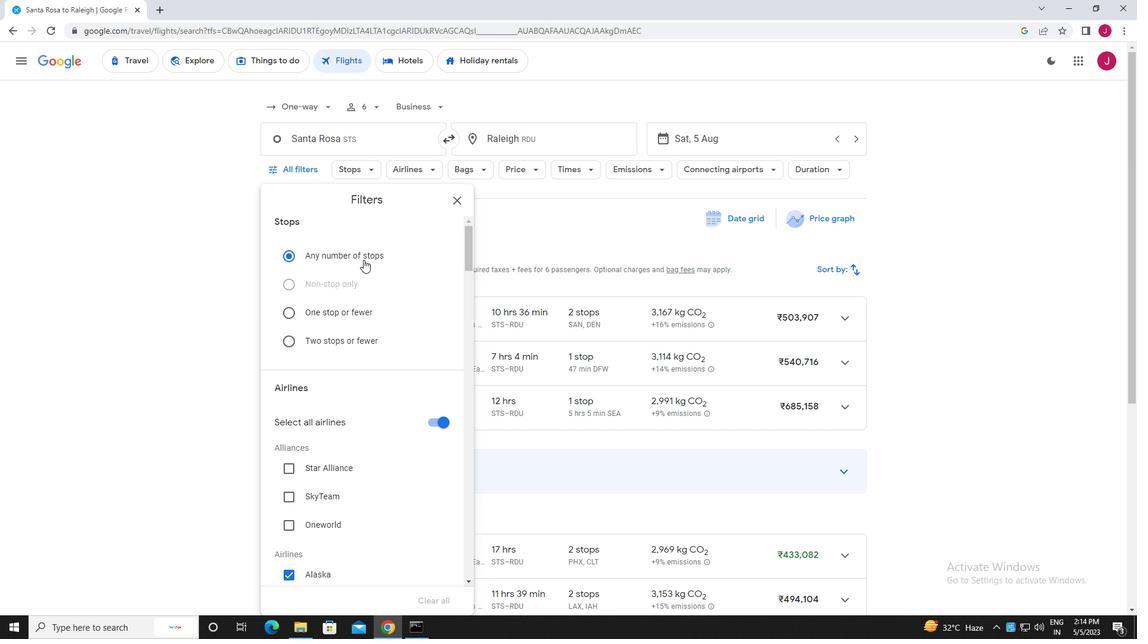 
Action: Mouse moved to (425, 248)
Screenshot: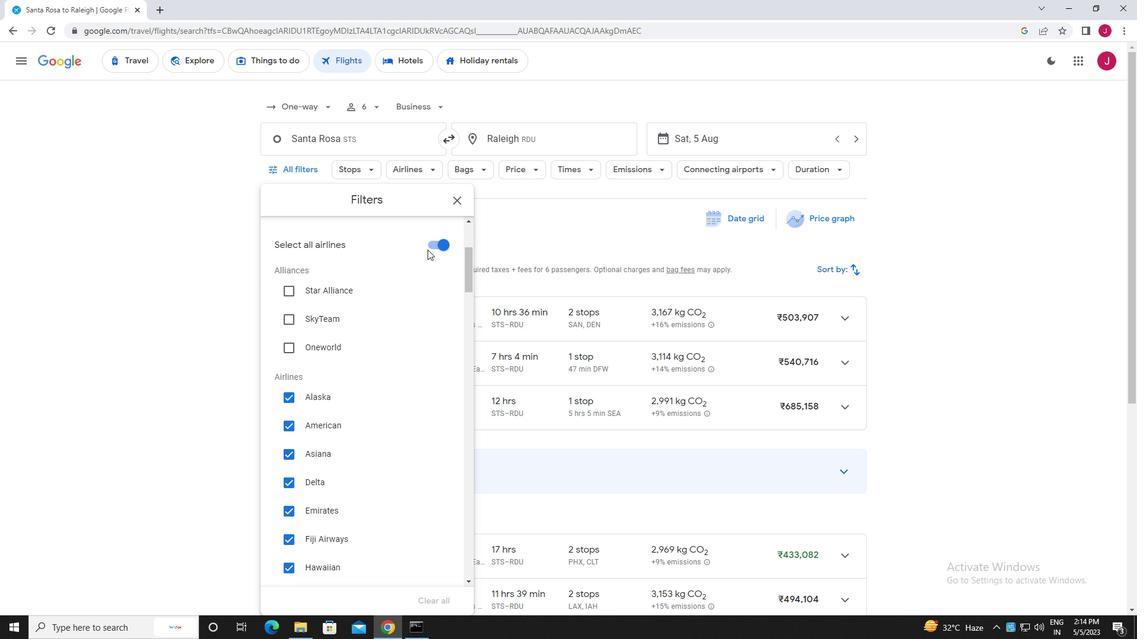 
Action: Mouse pressed left at (425, 248)
Screenshot: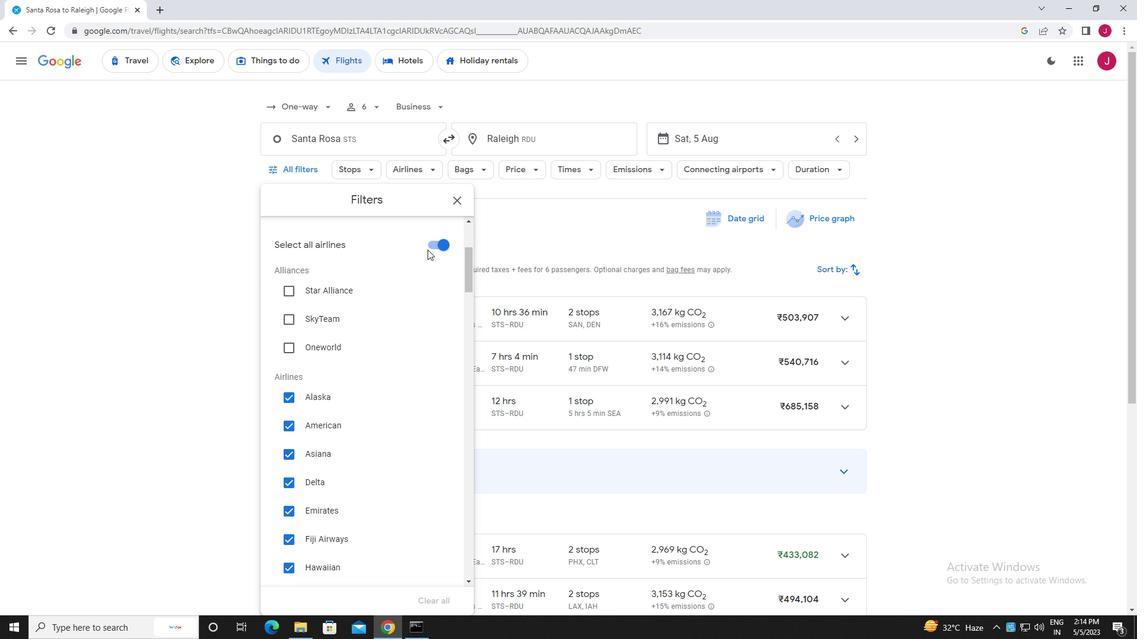 
Action: Mouse moved to (434, 243)
Screenshot: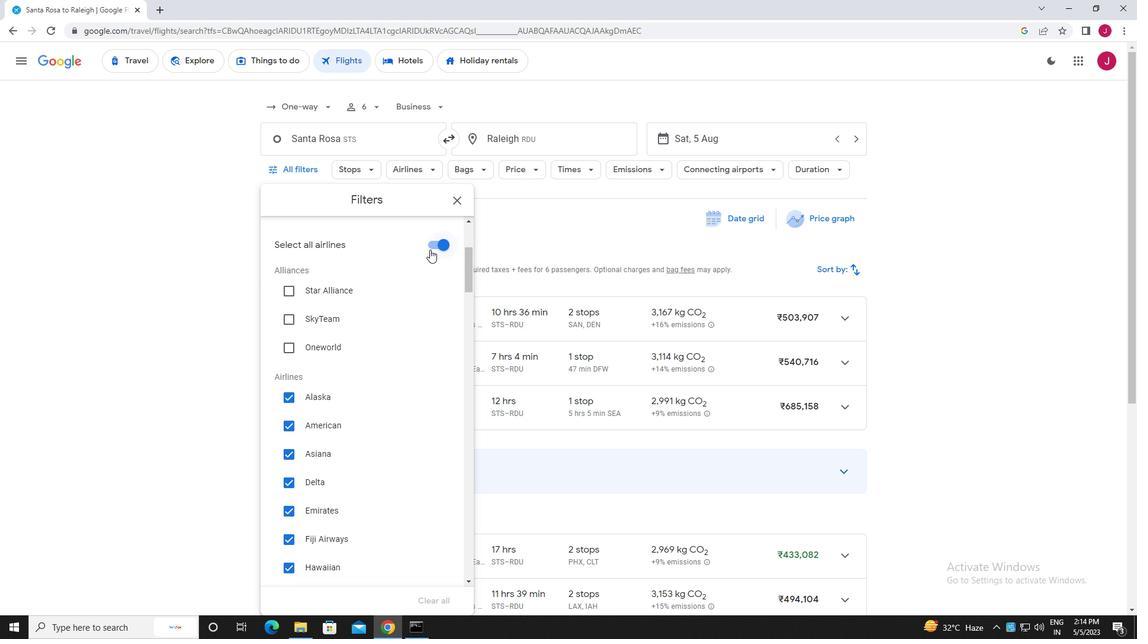 
Action: Mouse pressed left at (434, 243)
Screenshot: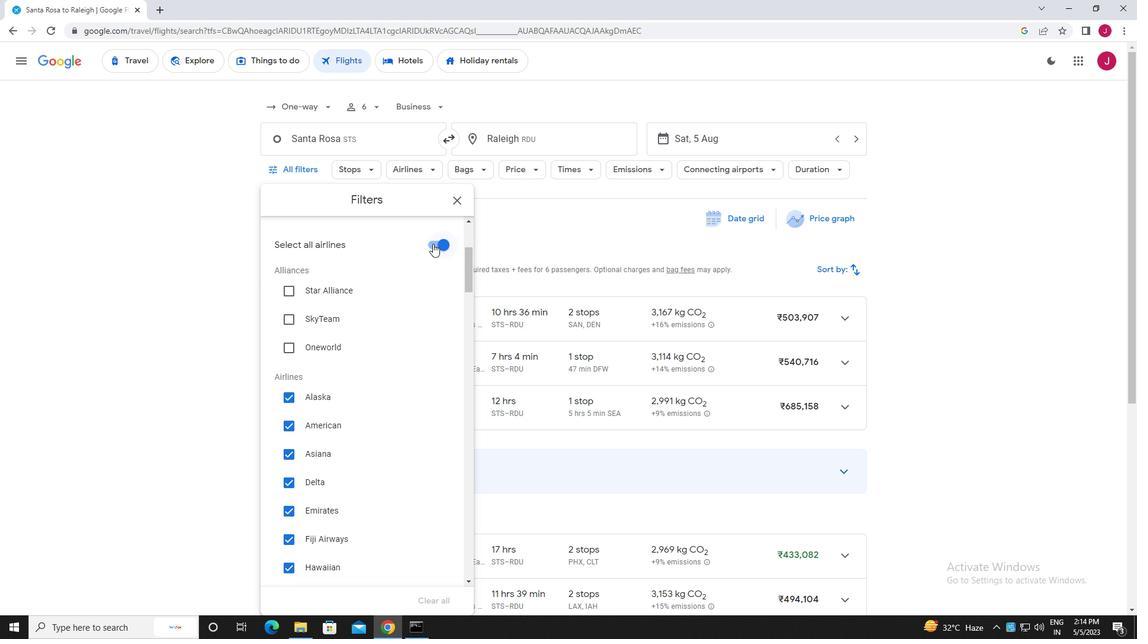 
Action: Mouse moved to (369, 264)
Screenshot: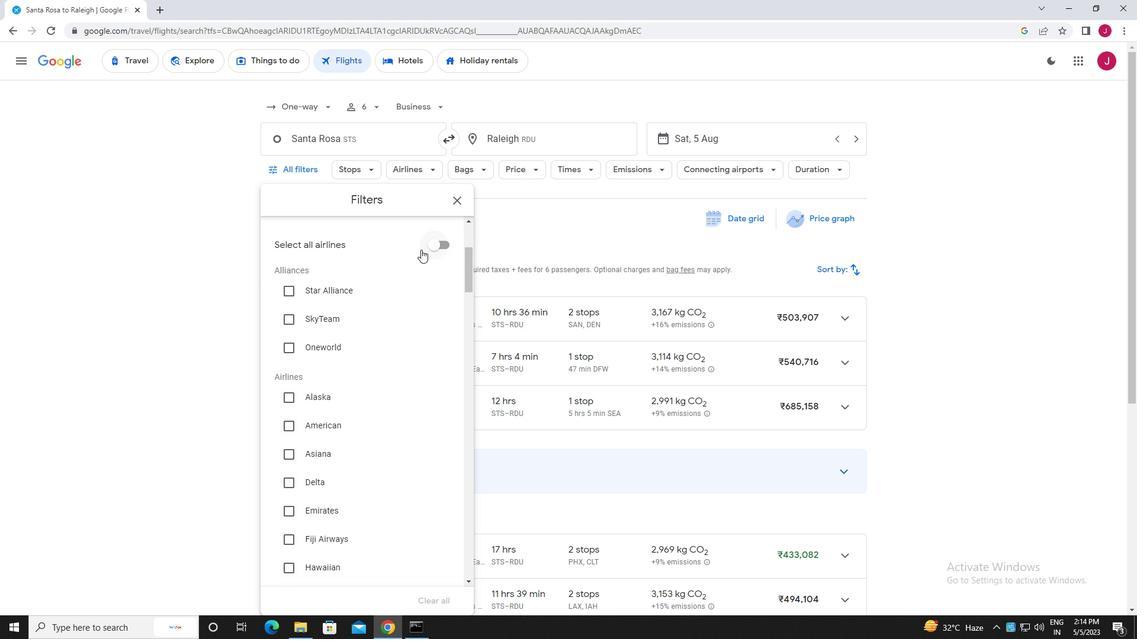 
Action: Mouse scrolled (369, 263) with delta (0, 0)
Screenshot: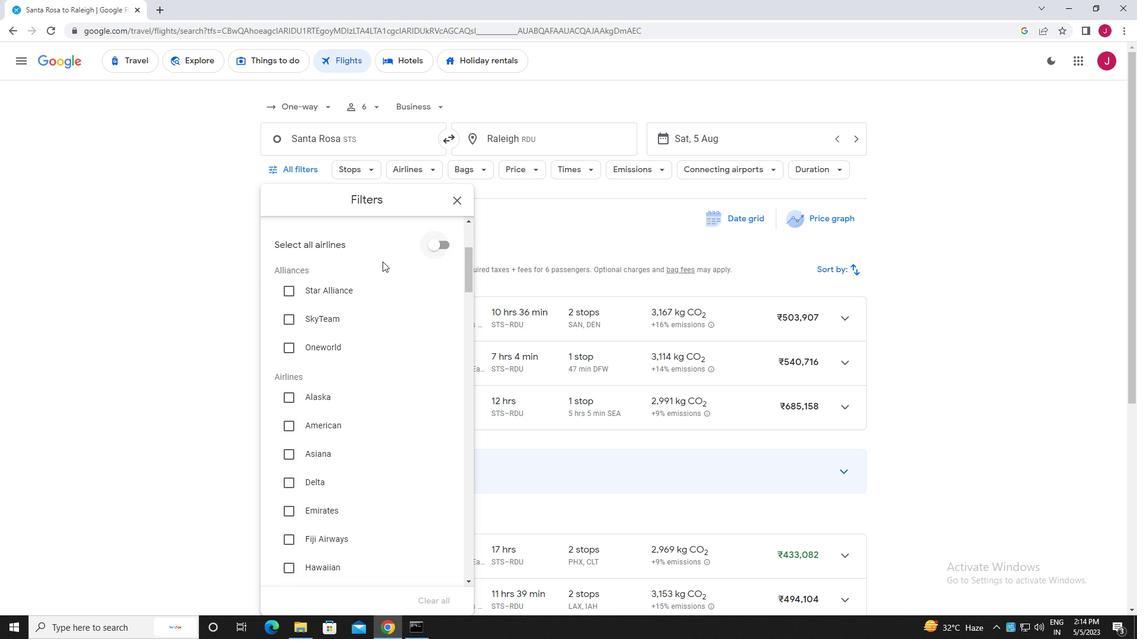 
Action: Mouse scrolled (369, 263) with delta (0, 0)
Screenshot: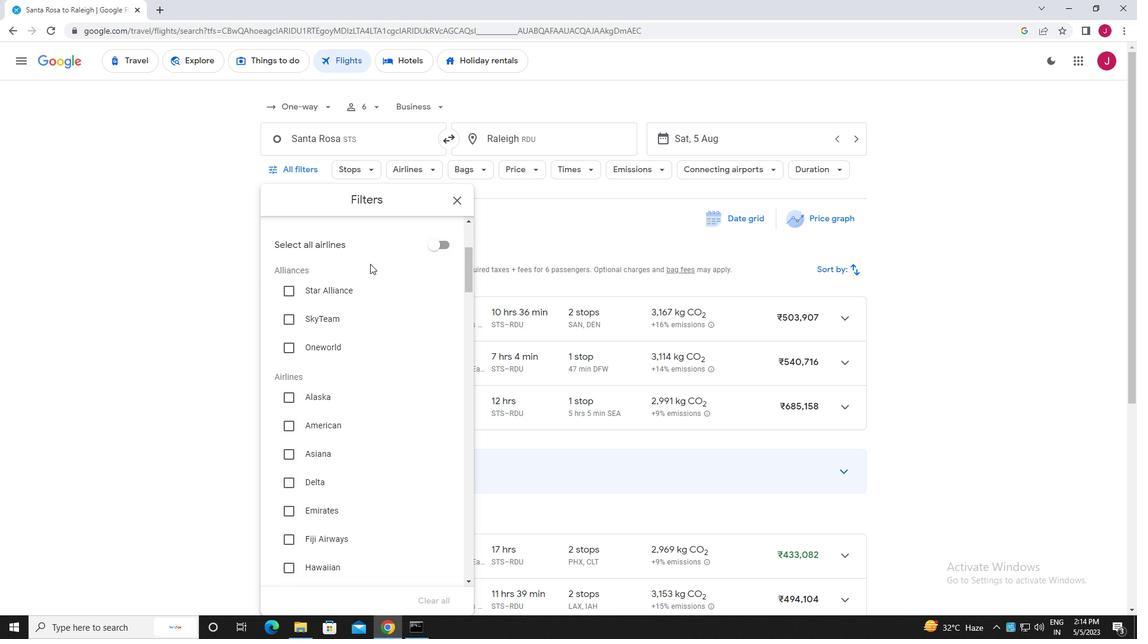 
Action: Mouse scrolled (369, 263) with delta (0, 0)
Screenshot: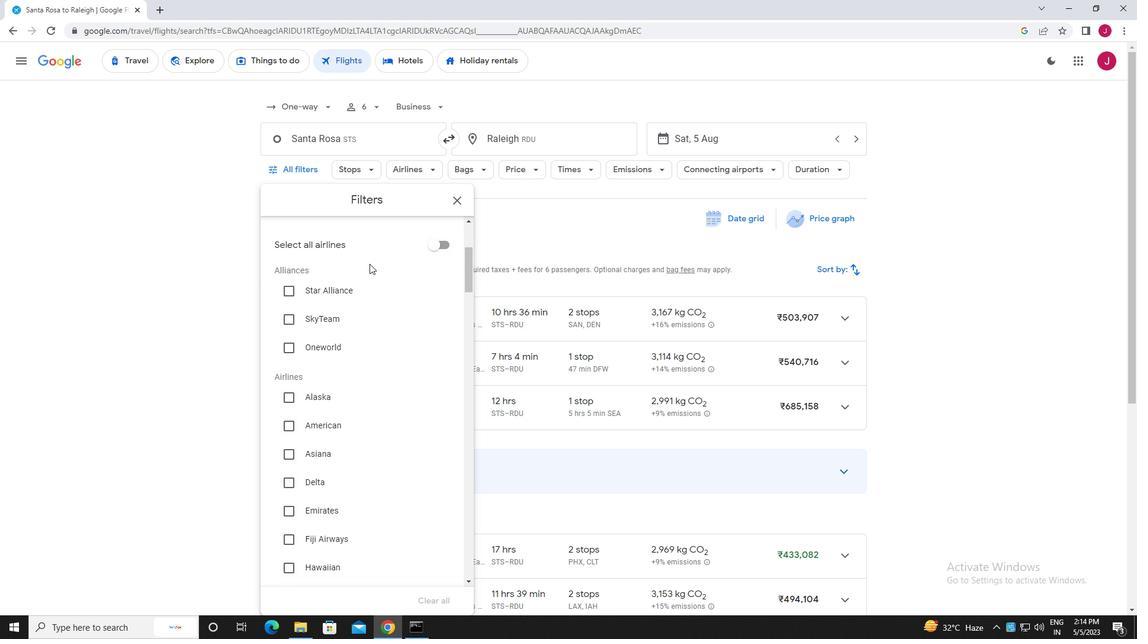 
Action: Mouse moved to (290, 505)
Screenshot: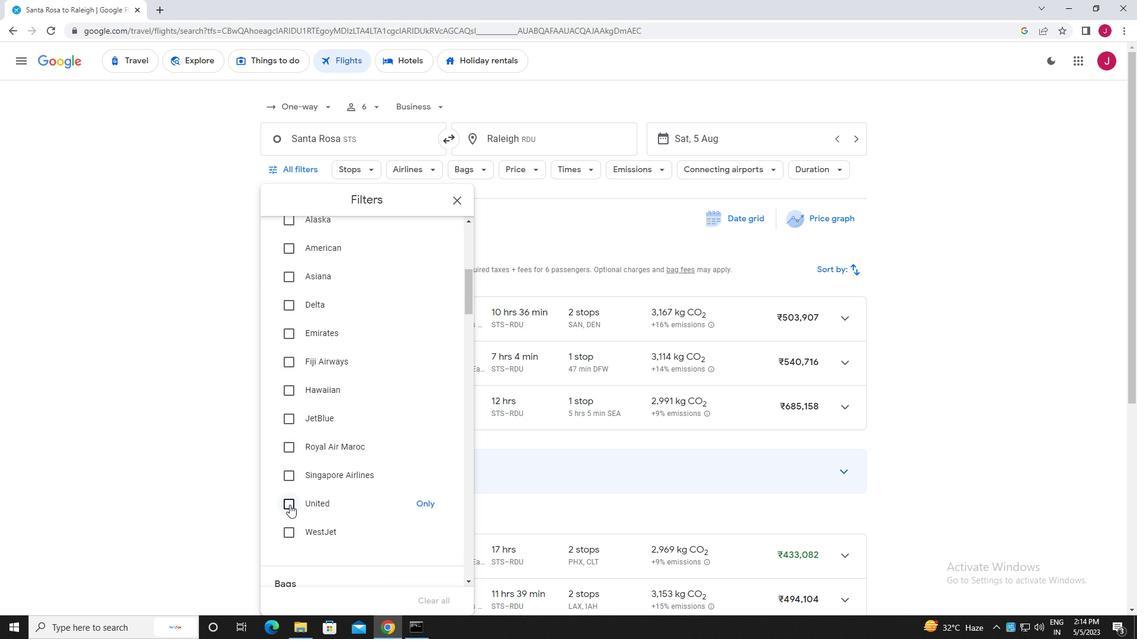 
Action: Mouse pressed left at (290, 505)
Screenshot: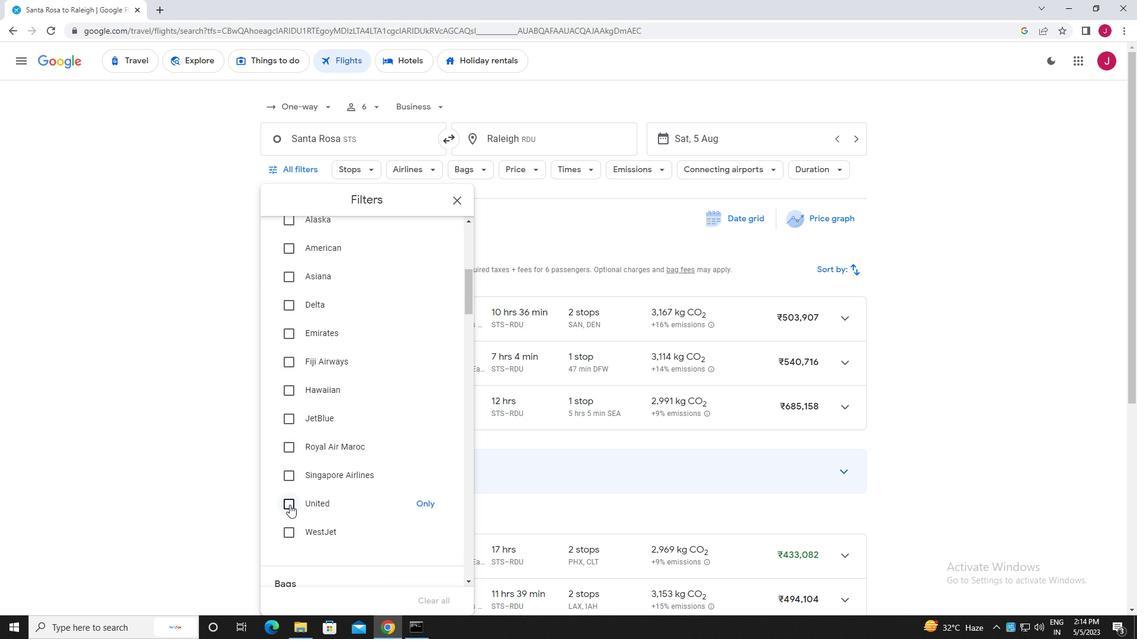 
Action: Mouse moved to (327, 435)
Screenshot: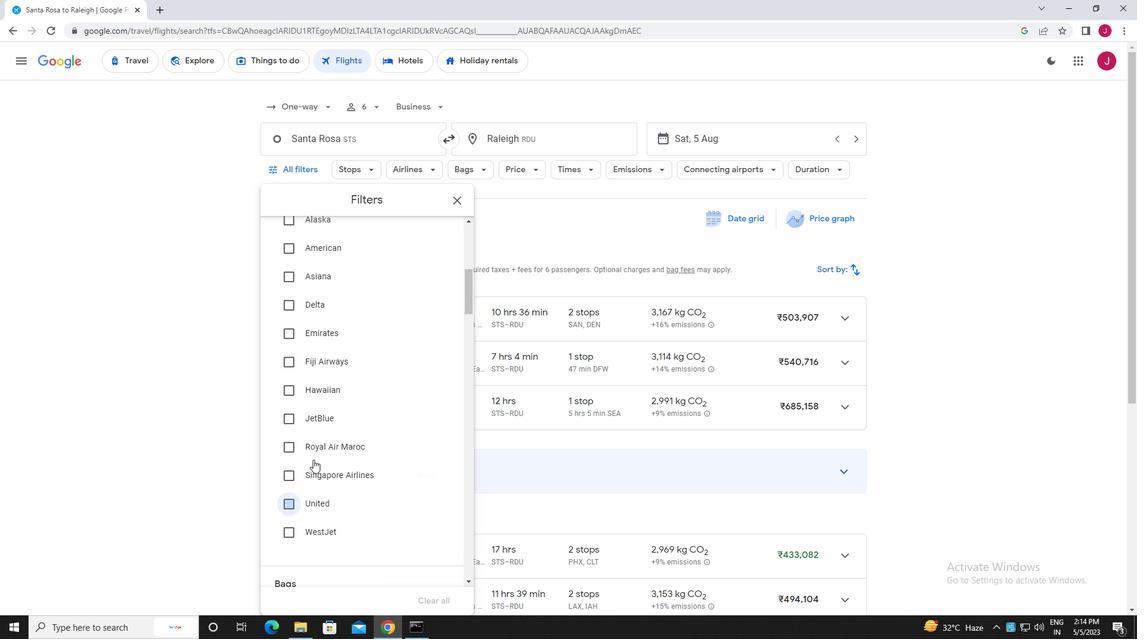 
Action: Mouse scrolled (327, 434) with delta (0, 0)
Screenshot: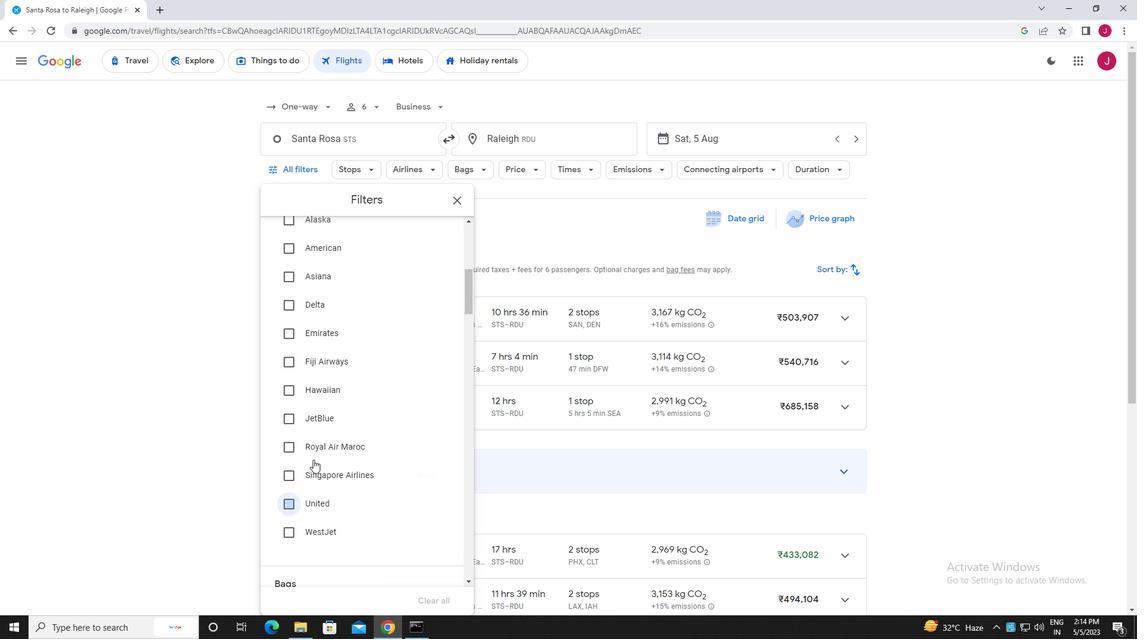 
Action: Mouse scrolled (327, 434) with delta (0, 0)
Screenshot: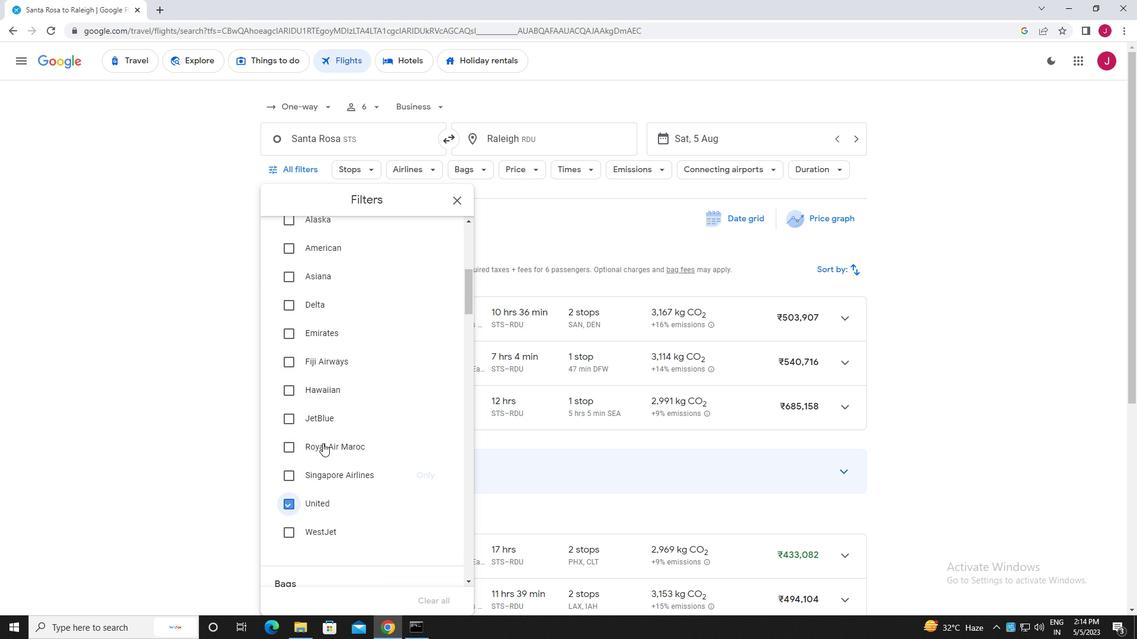 
Action: Mouse moved to (327, 435)
Screenshot: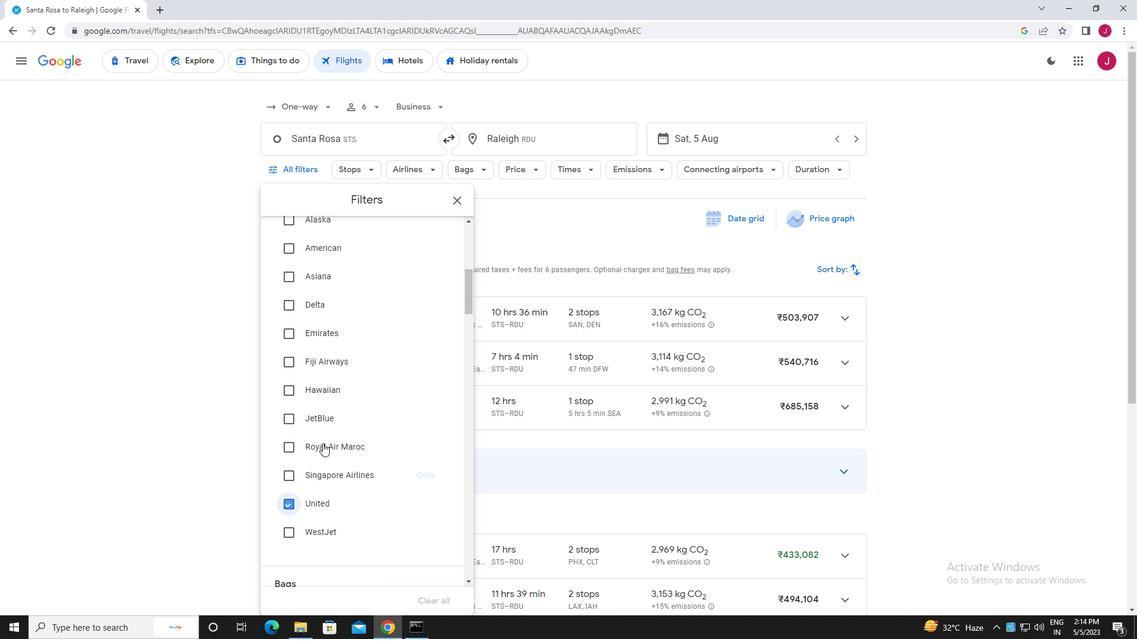 
Action: Mouse scrolled (327, 434) with delta (0, 0)
Screenshot: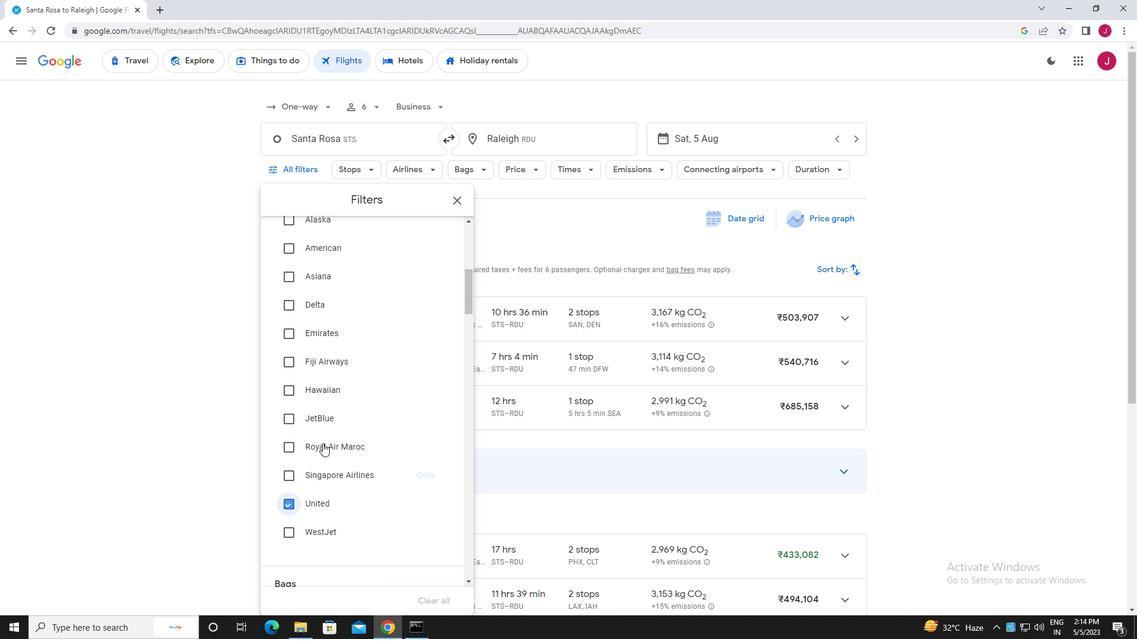 
Action: Mouse scrolled (327, 434) with delta (0, 0)
Screenshot: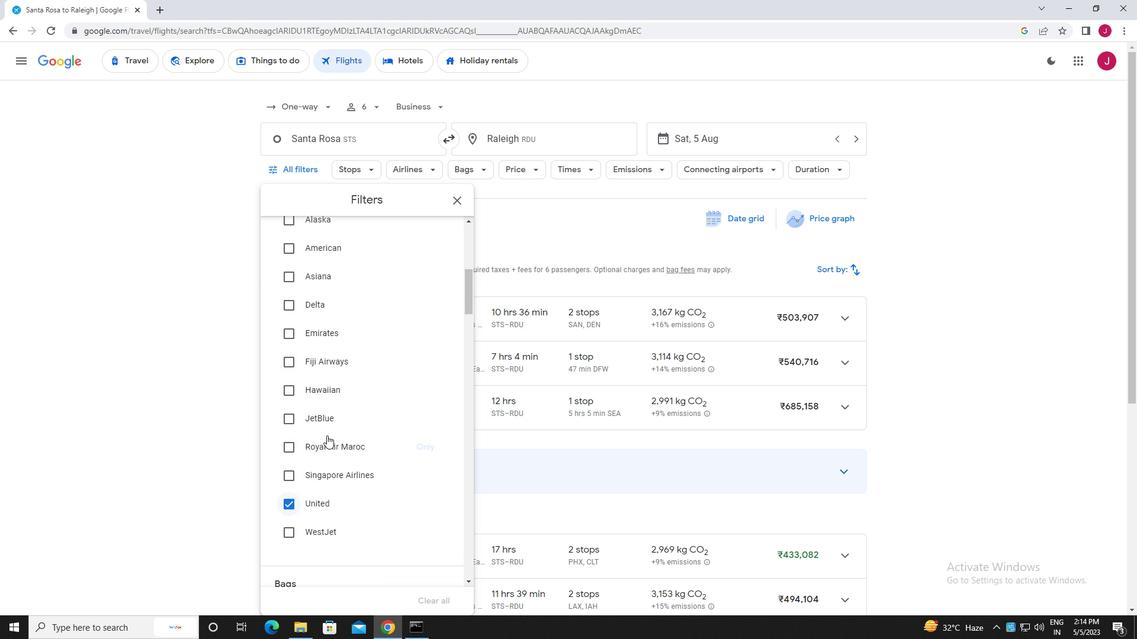 
Action: Mouse moved to (327, 434)
Screenshot: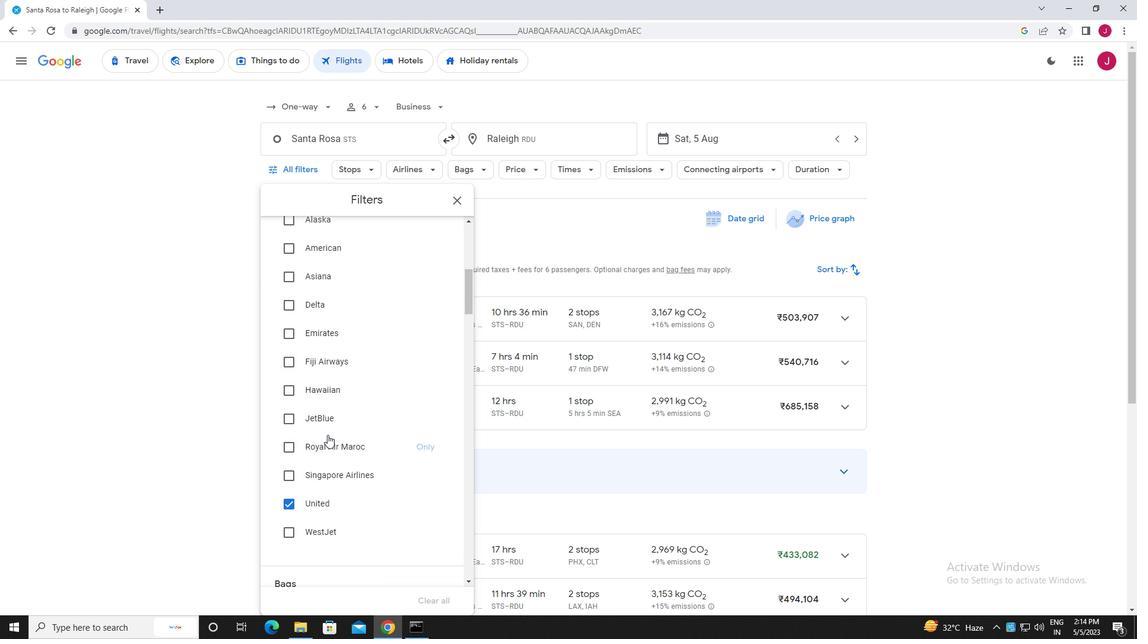 
Action: Mouse scrolled (327, 434) with delta (0, 0)
Screenshot: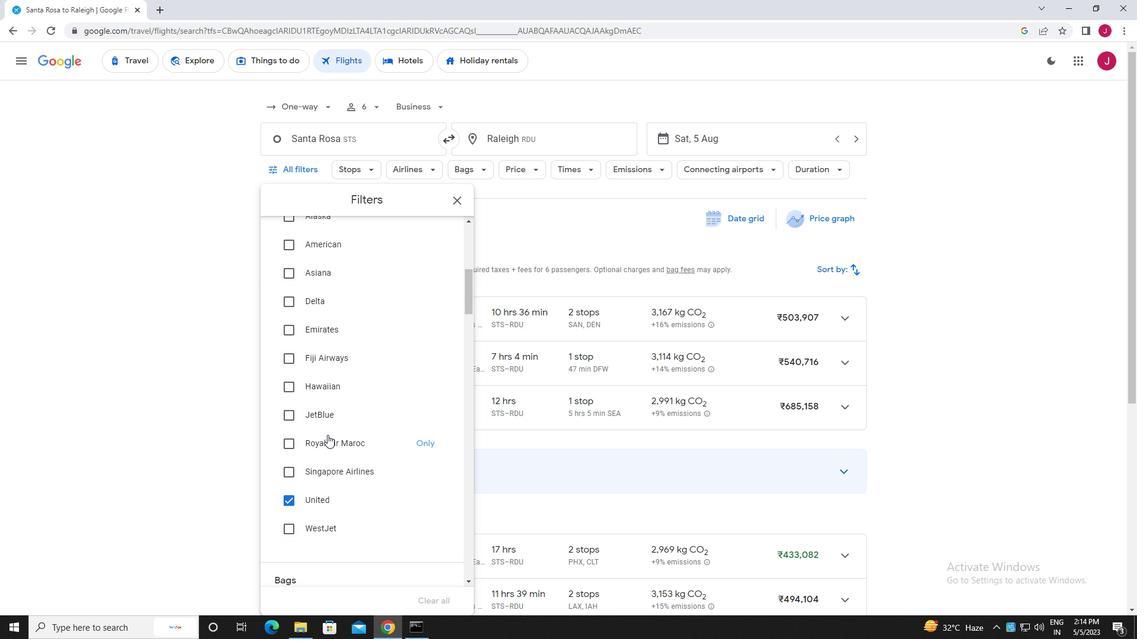 
Action: Mouse moved to (439, 347)
Screenshot: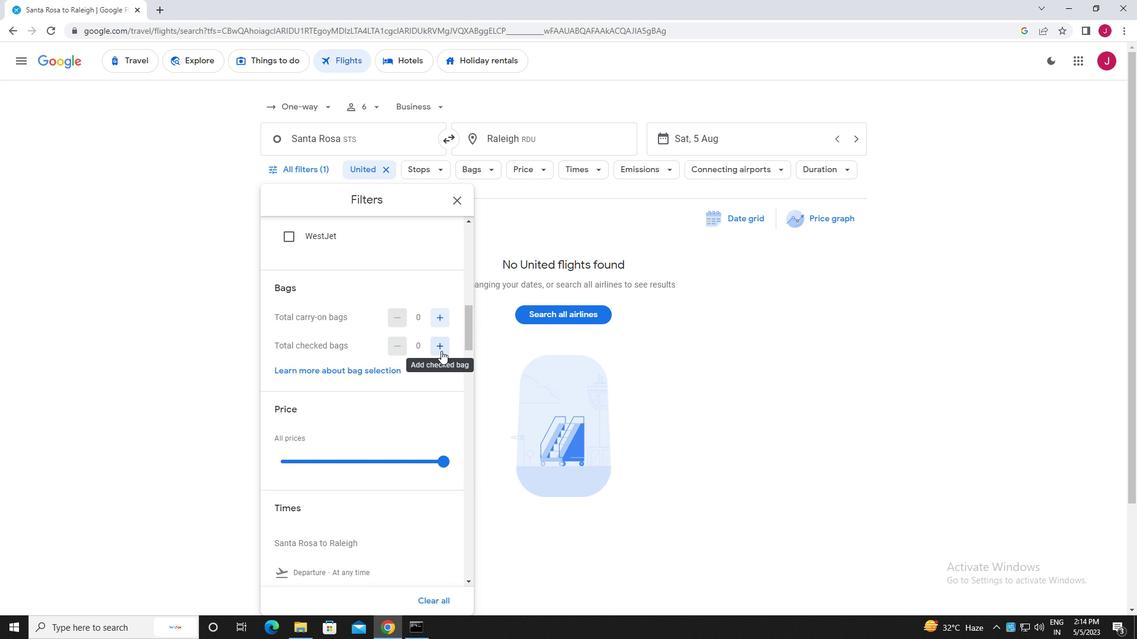 
Action: Mouse pressed left at (439, 347)
Screenshot: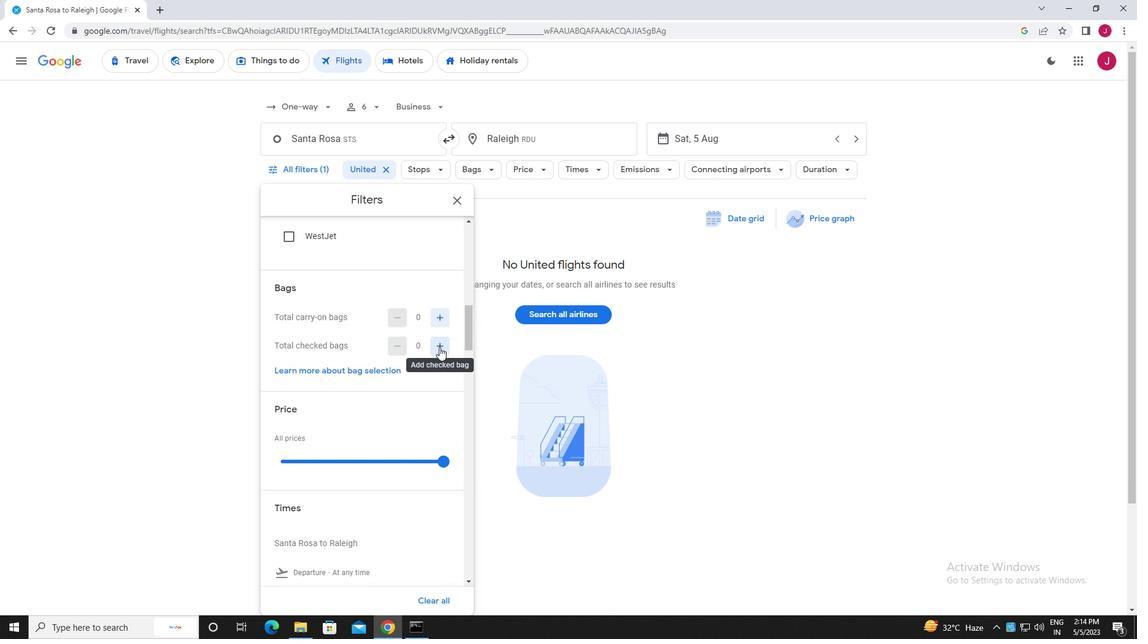 
Action: Mouse pressed left at (439, 347)
Screenshot: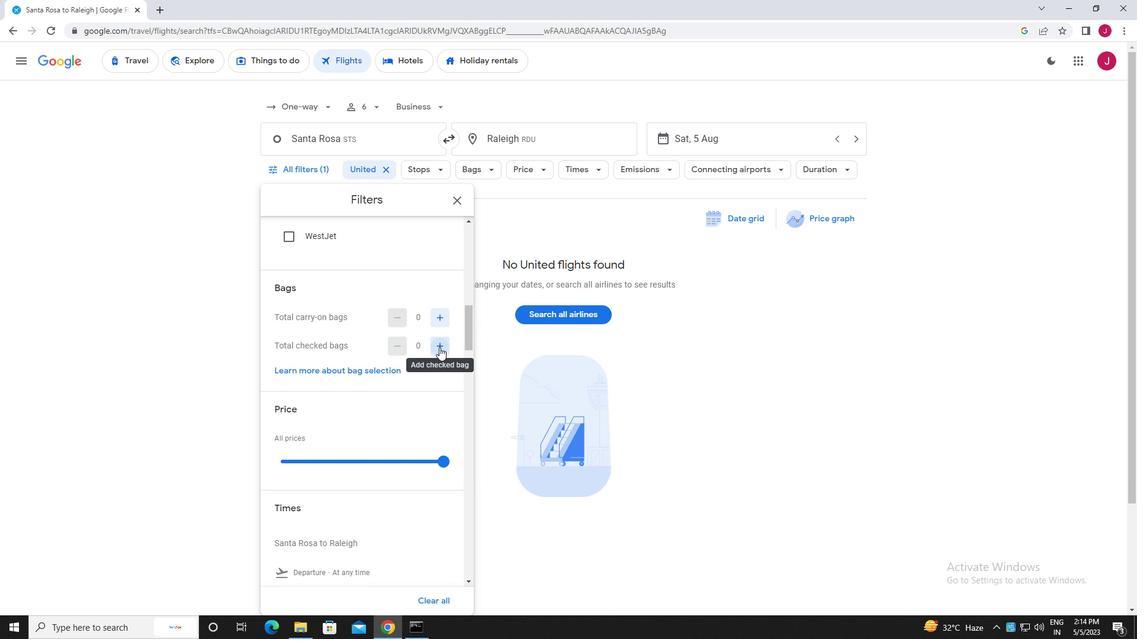 
Action: Mouse pressed left at (439, 347)
Screenshot: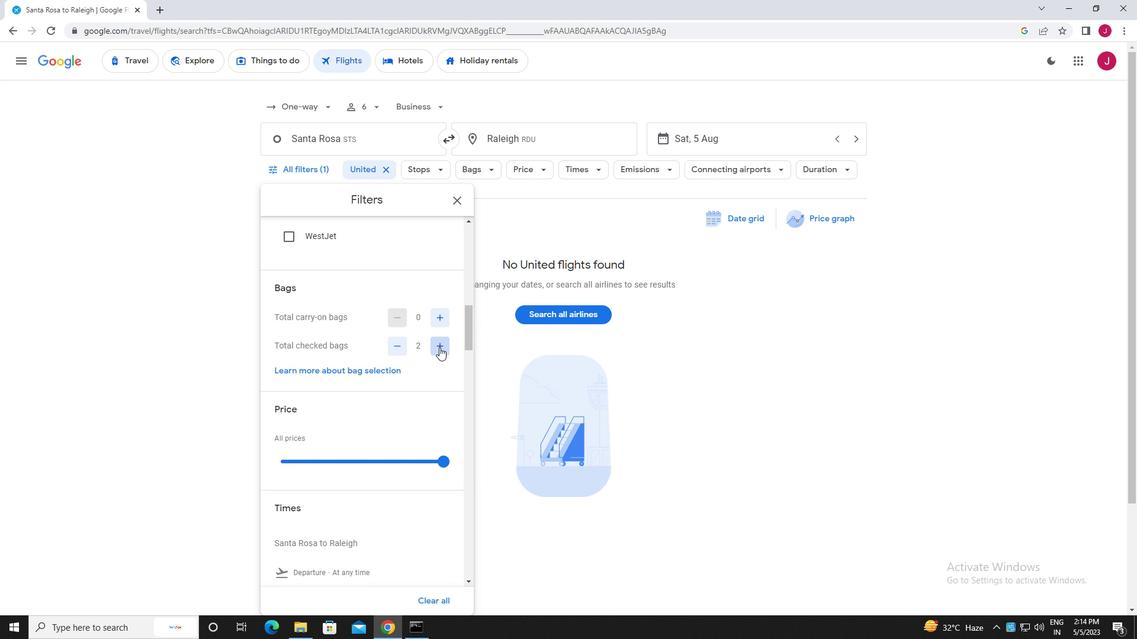 
Action: Mouse pressed left at (439, 347)
Screenshot: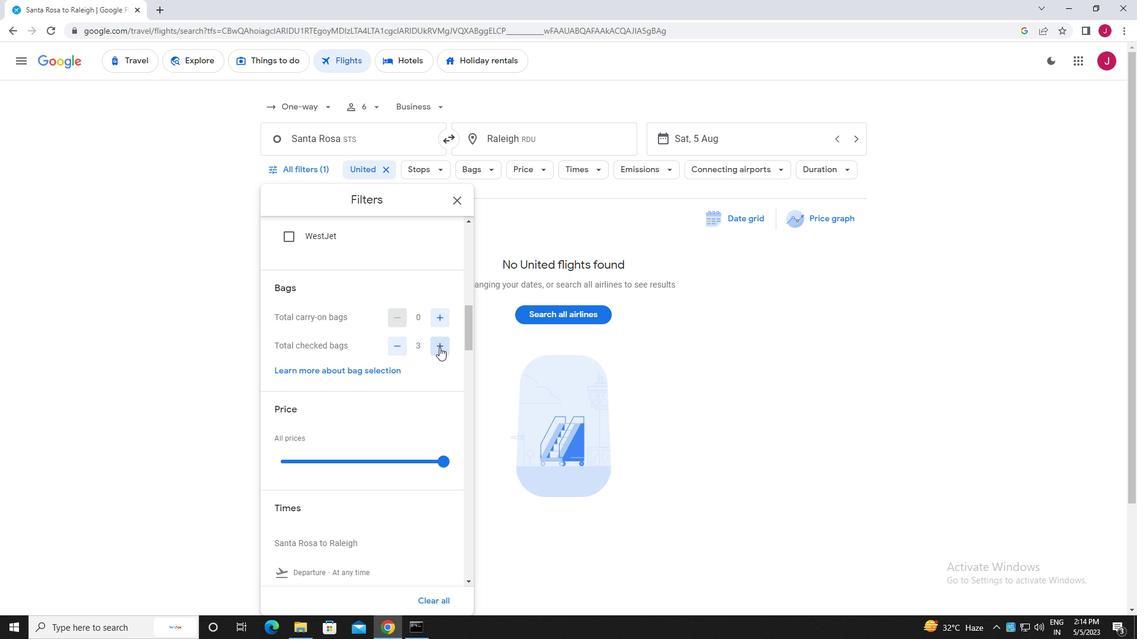 
Action: Mouse moved to (434, 354)
Screenshot: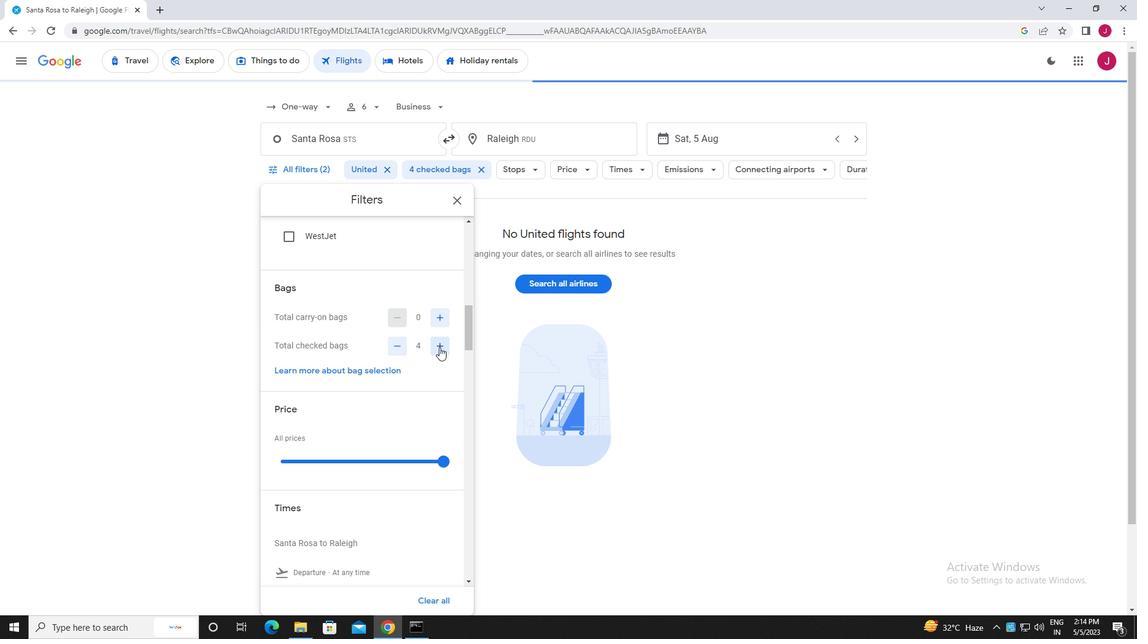 
Action: Mouse scrolled (434, 353) with delta (0, 0)
Screenshot: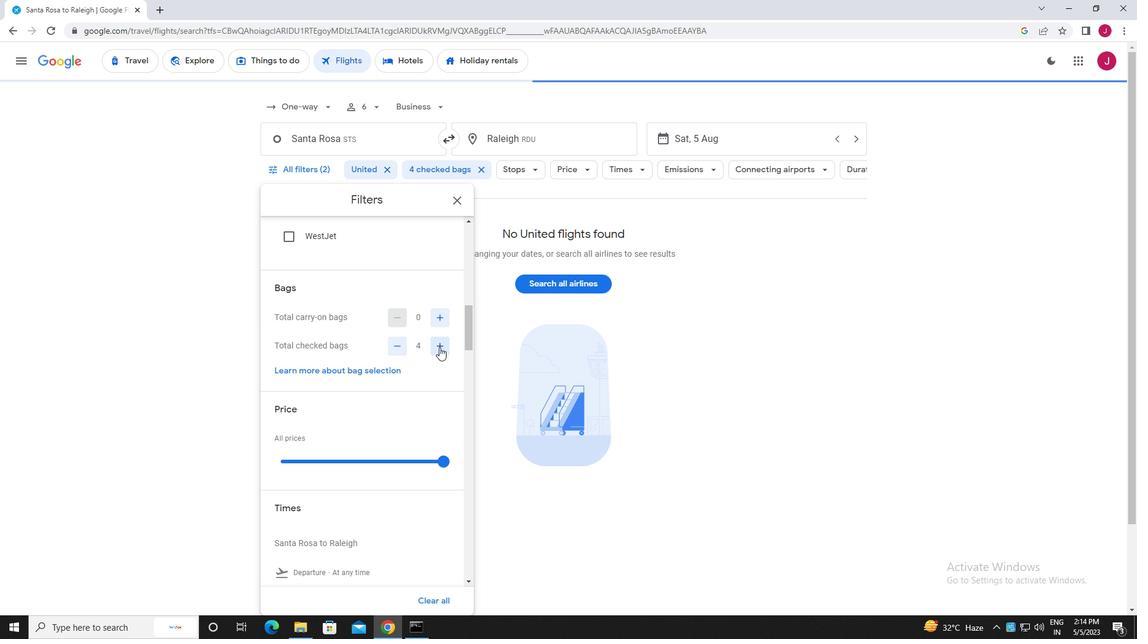 
Action: Mouse scrolled (434, 353) with delta (0, 0)
Screenshot: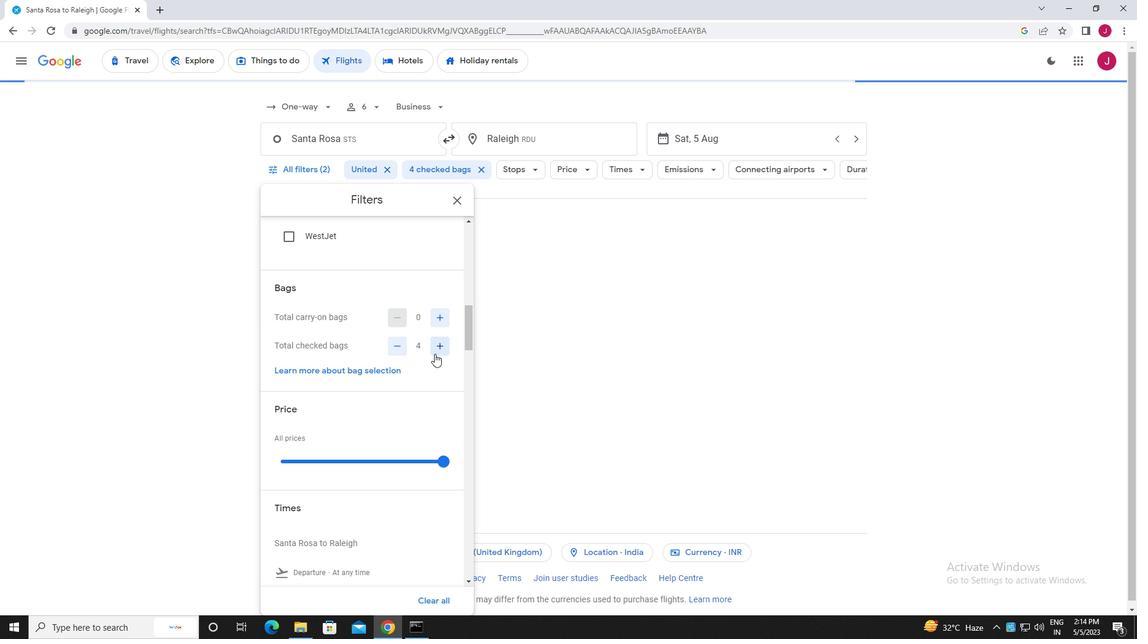 
Action: Mouse moved to (447, 341)
Screenshot: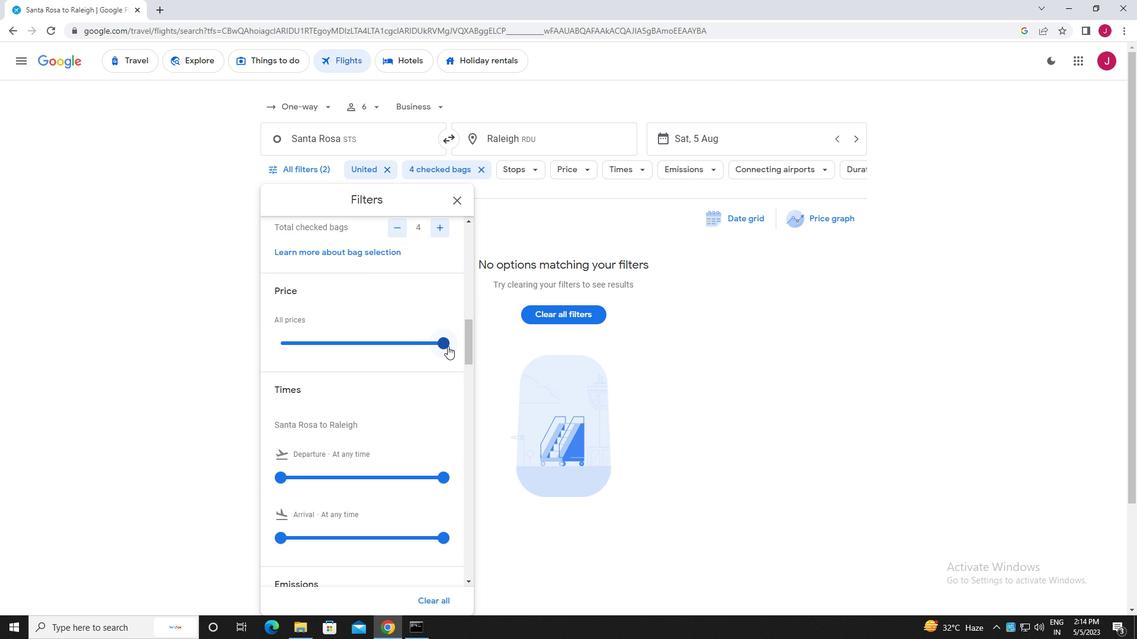 
Action: Mouse pressed left at (447, 341)
Screenshot: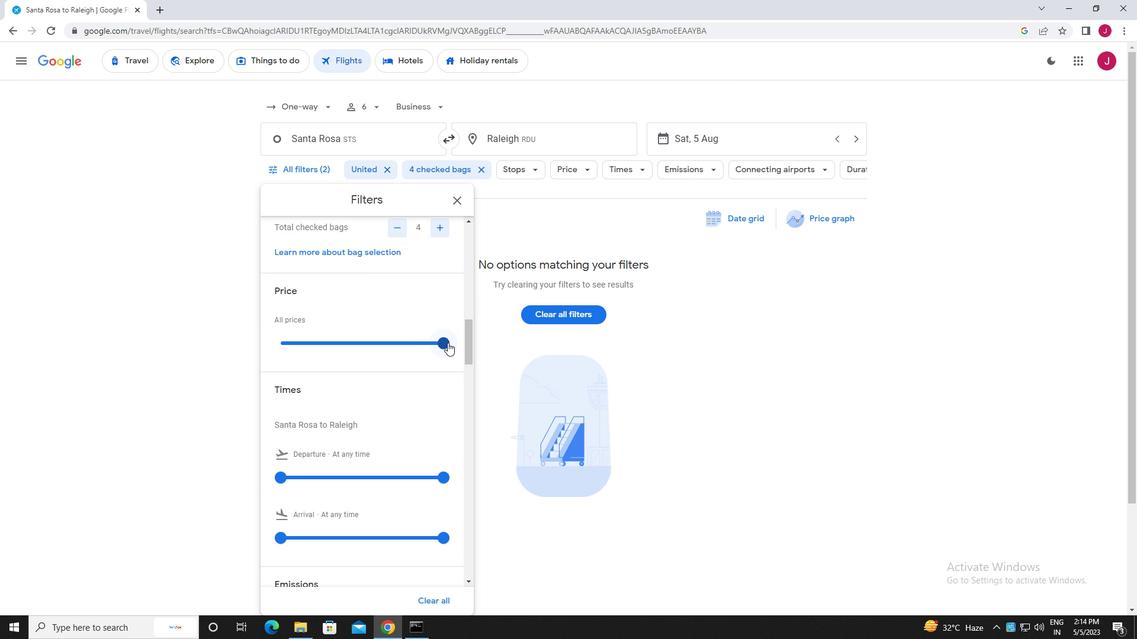 
Action: Mouse moved to (361, 354)
Screenshot: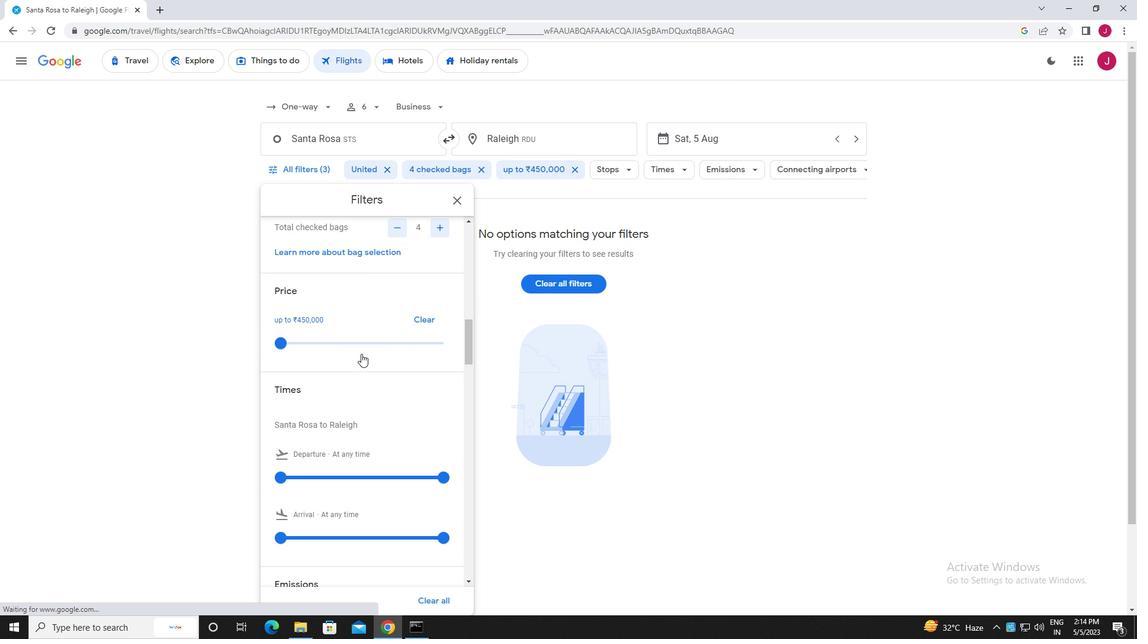 
Action: Mouse scrolled (361, 353) with delta (0, 0)
Screenshot: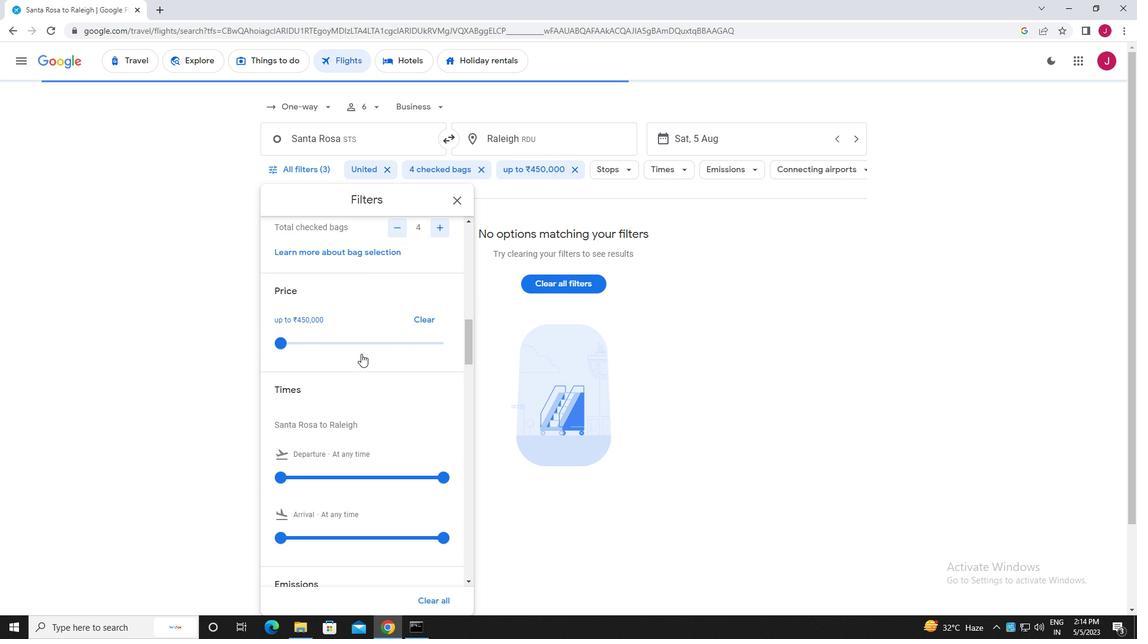 
Action: Mouse scrolled (361, 353) with delta (0, 0)
Screenshot: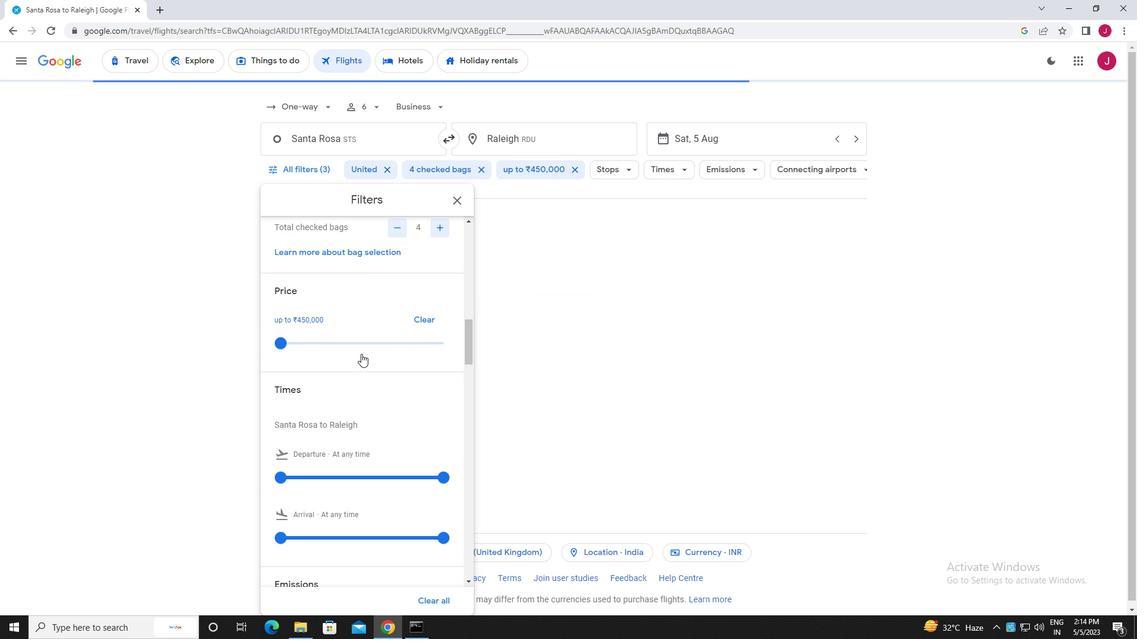 
Action: Mouse scrolled (361, 353) with delta (0, 0)
Screenshot: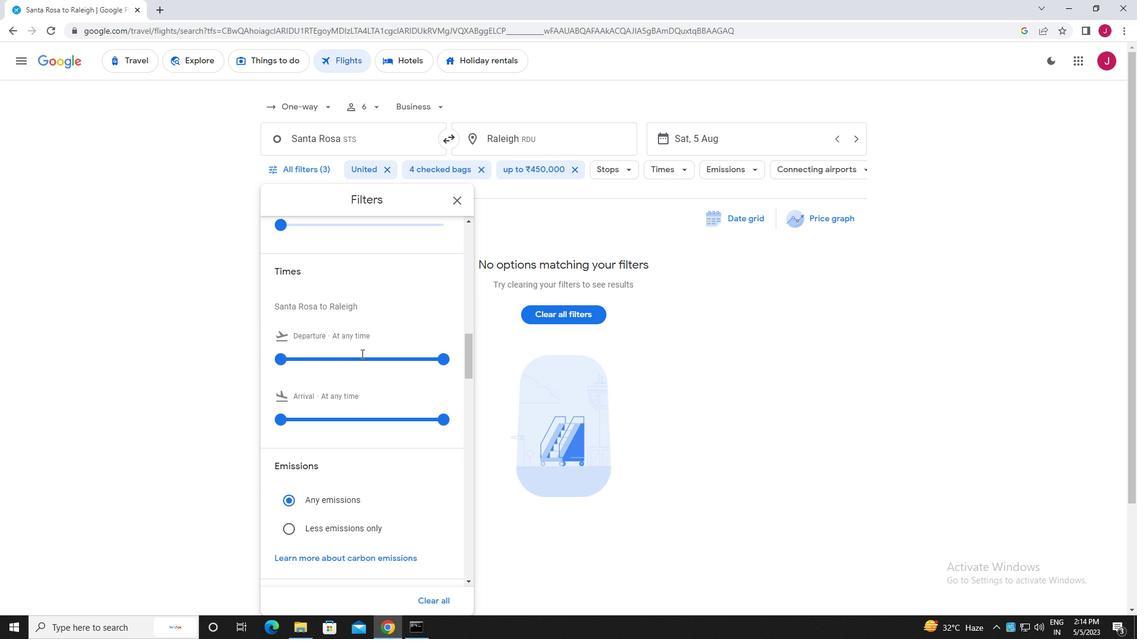 
Action: Mouse moved to (278, 296)
Screenshot: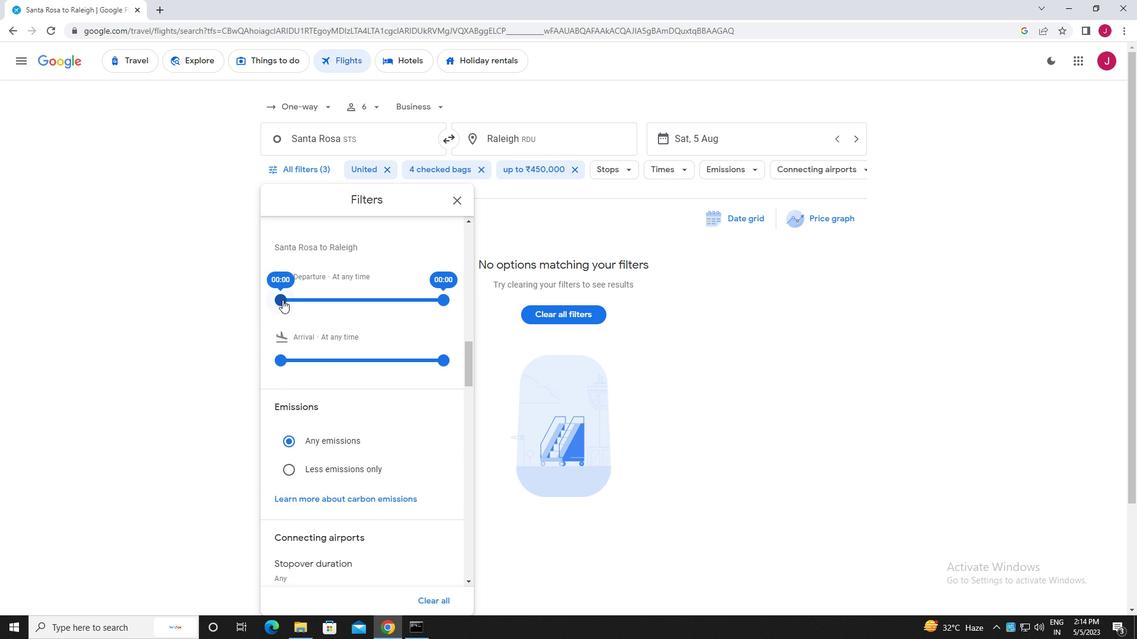 
Action: Mouse pressed left at (278, 296)
Screenshot: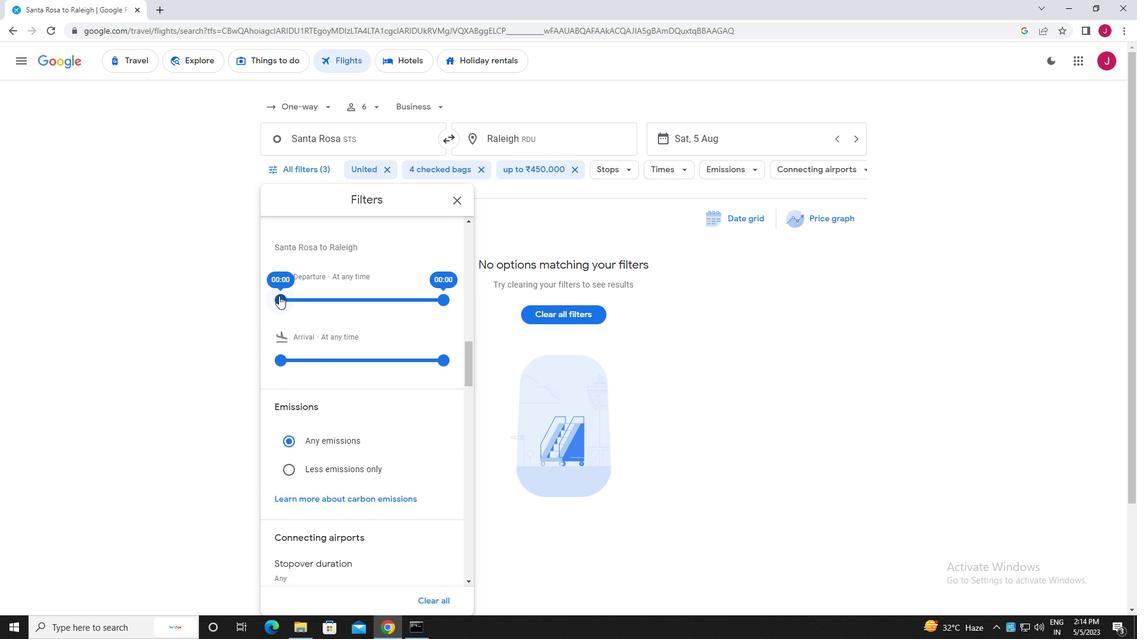 
Action: Mouse moved to (459, 201)
Screenshot: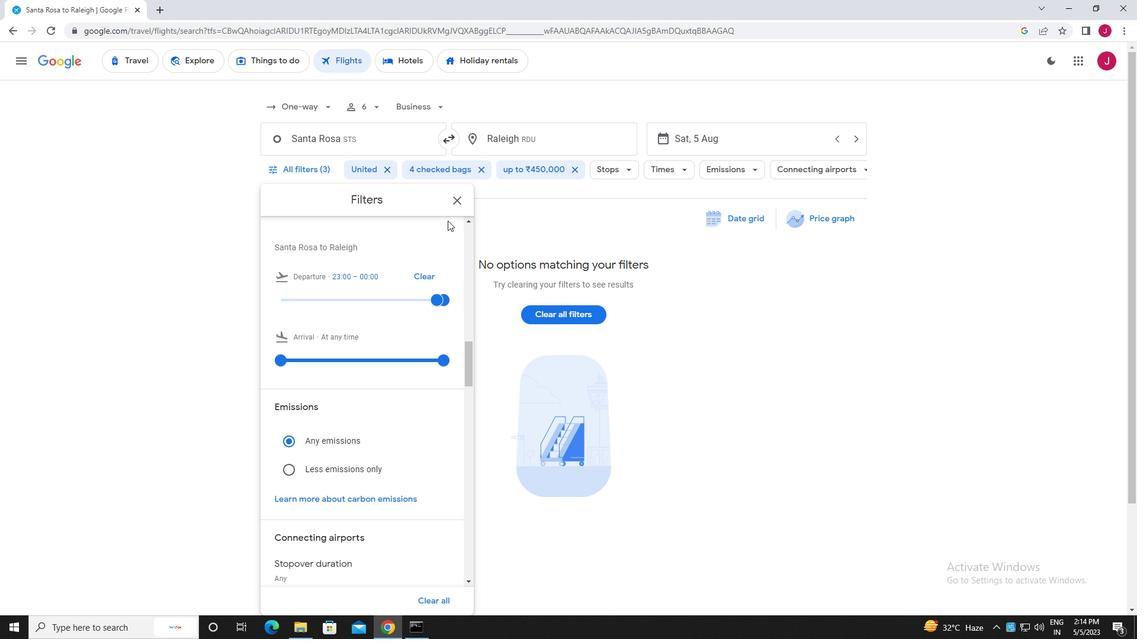 
Action: Mouse pressed left at (459, 201)
Screenshot: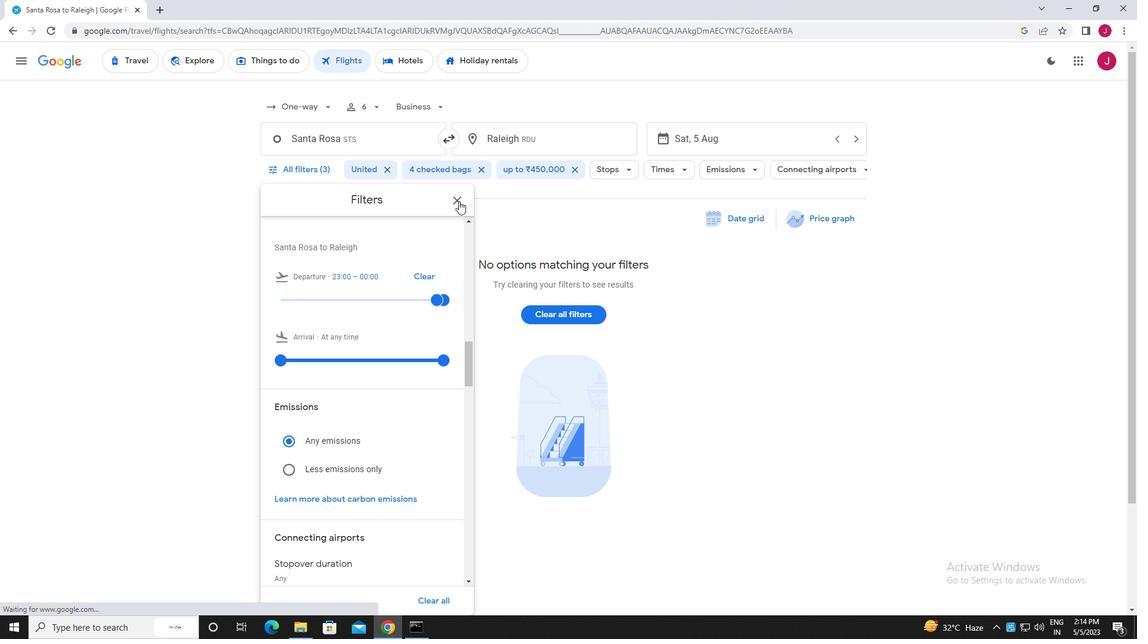 
Action: Mouse moved to (456, 201)
Screenshot: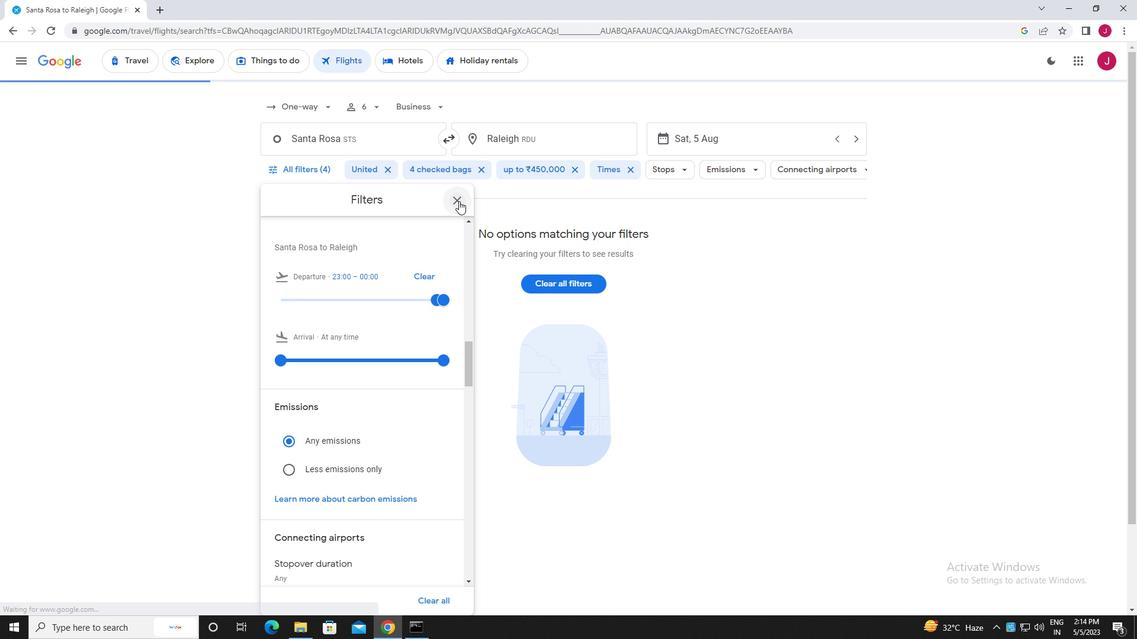 
